 Task: Open a blank sheet, save the file as veges.doc Insert a picture of 'vegetables'with name   vegetables.png  Change shape height to 9.4 select the picture, apply border and shading with setting Box, style zigzaged line, color Black and width 2 1/4 pt
Action: Mouse moved to (17, 25)
Screenshot: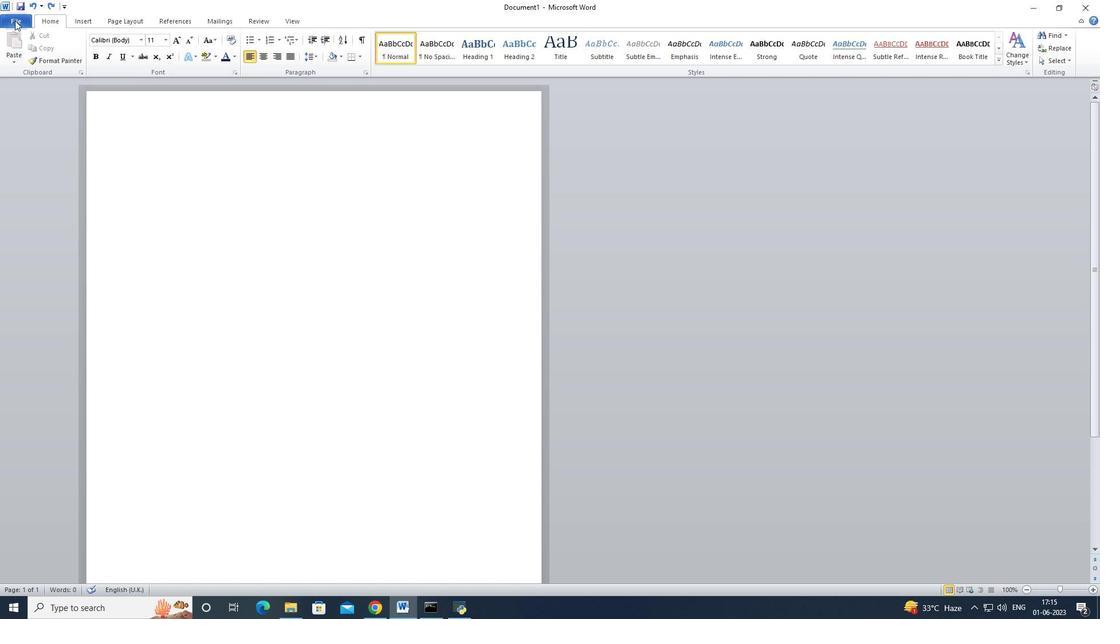 
Action: Mouse pressed left at (17, 25)
Screenshot: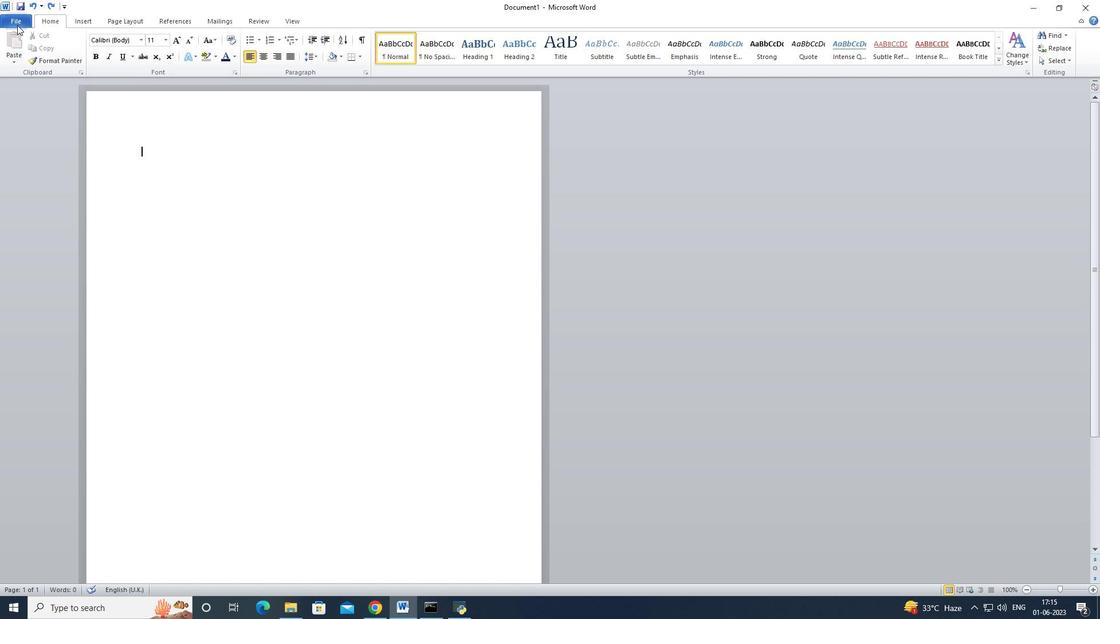 
Action: Mouse moved to (26, 146)
Screenshot: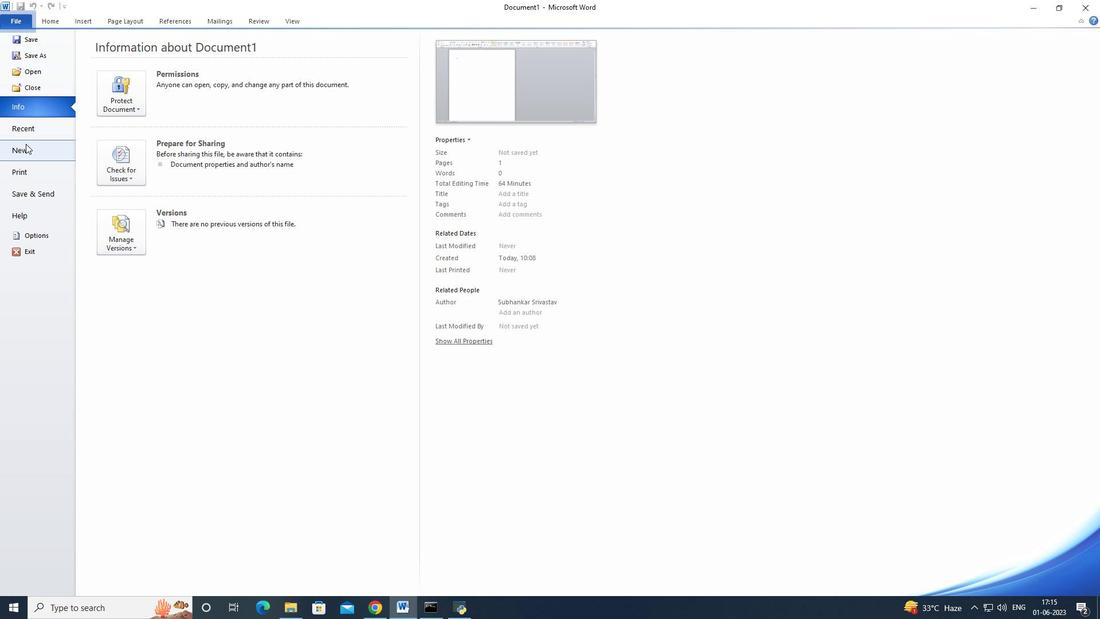 
Action: Mouse pressed left at (26, 146)
Screenshot: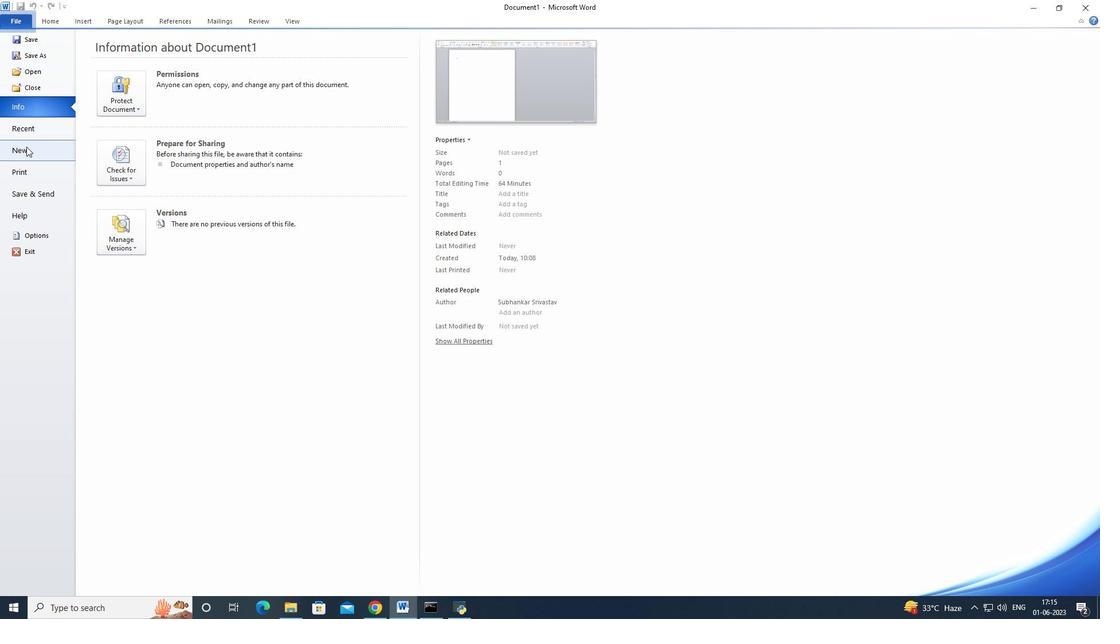 
Action: Mouse moved to (111, 103)
Screenshot: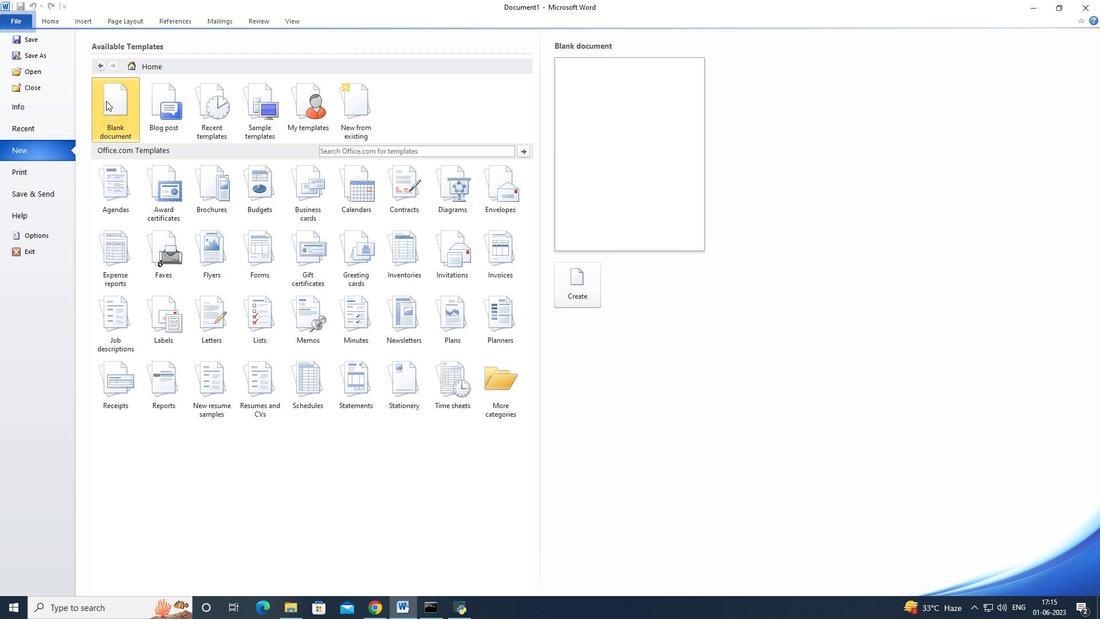 
Action: Mouse pressed left at (111, 103)
Screenshot: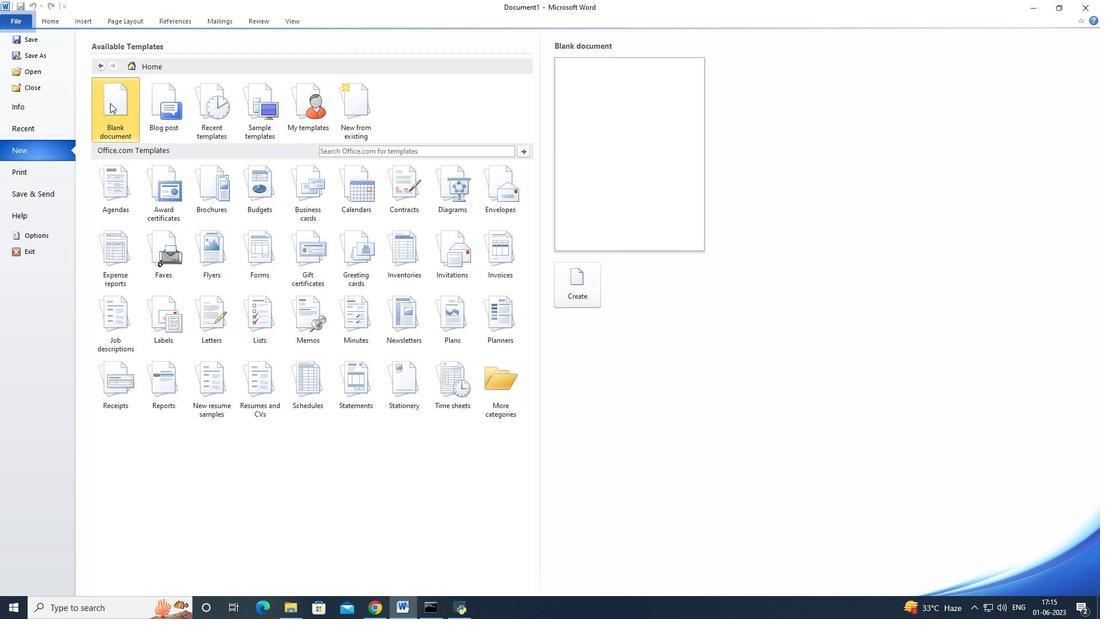 
Action: Mouse moved to (587, 276)
Screenshot: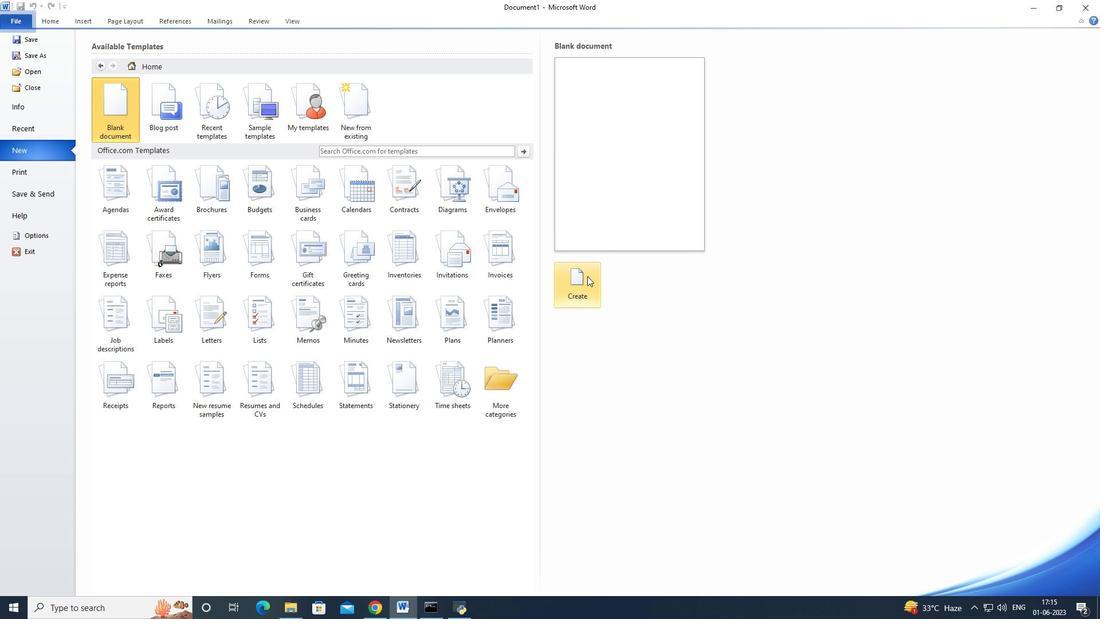 
Action: Mouse pressed left at (587, 276)
Screenshot: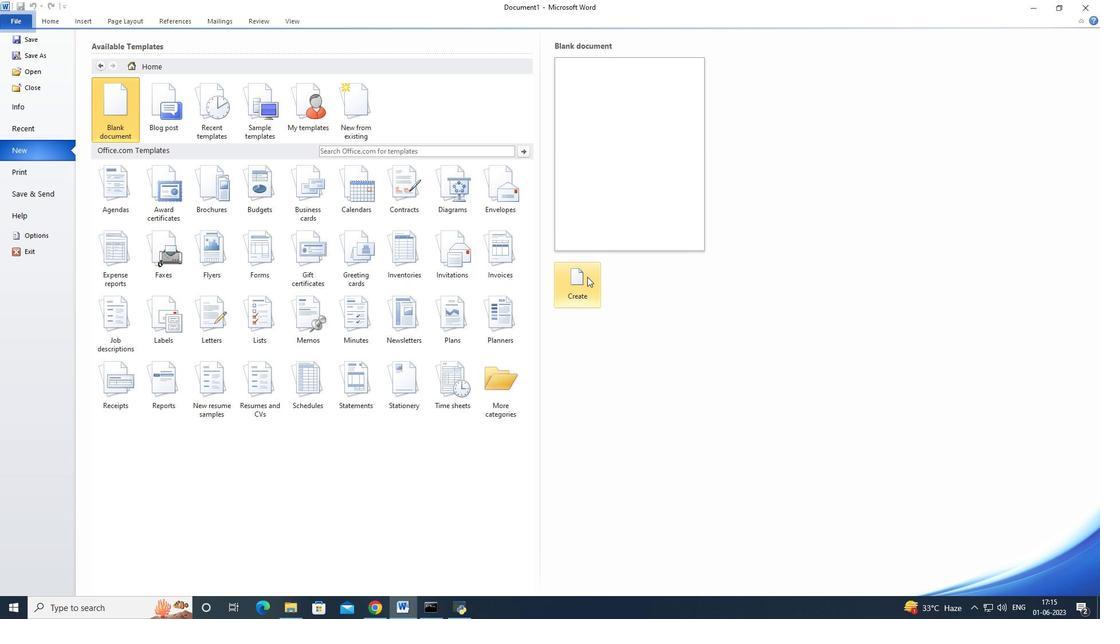 
Action: Mouse moved to (20, 16)
Screenshot: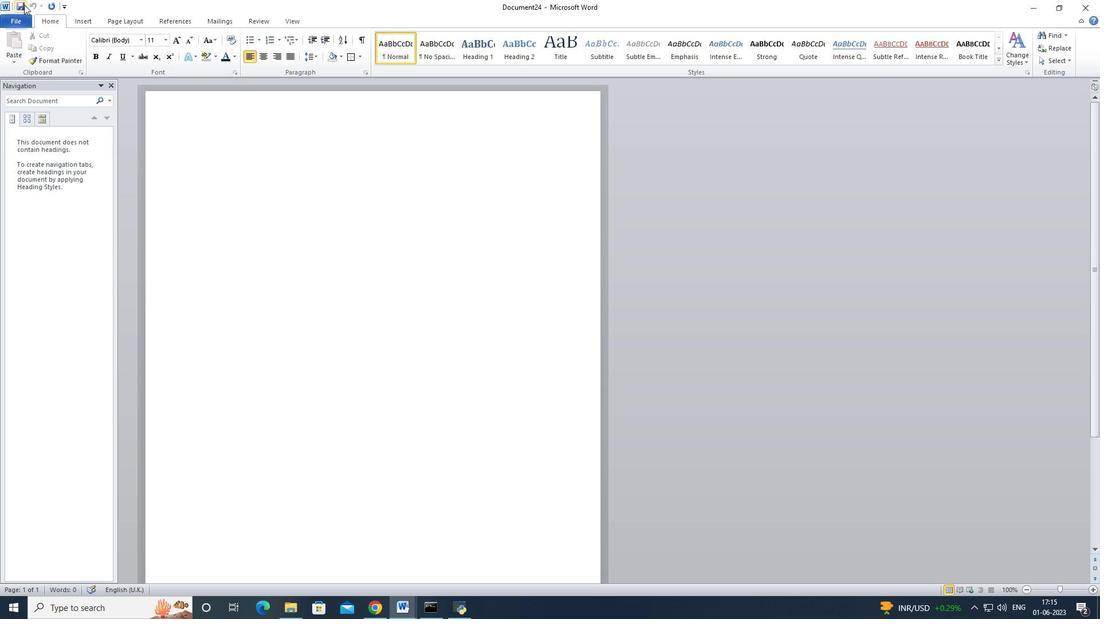 
Action: Mouse pressed left at (20, 16)
Screenshot: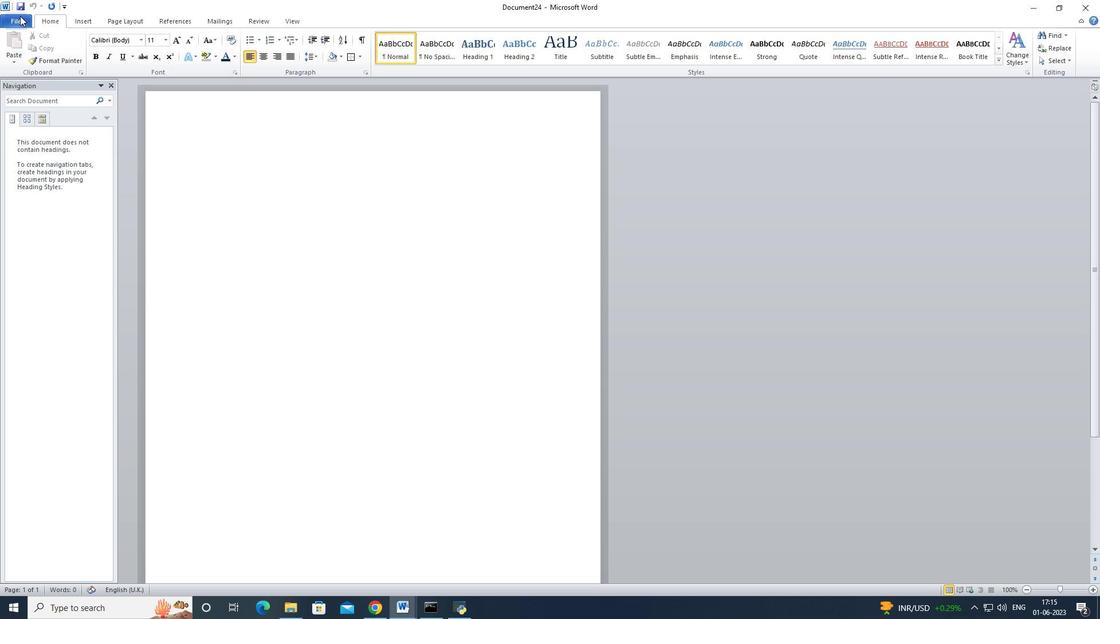 
Action: Mouse moved to (15, 46)
Screenshot: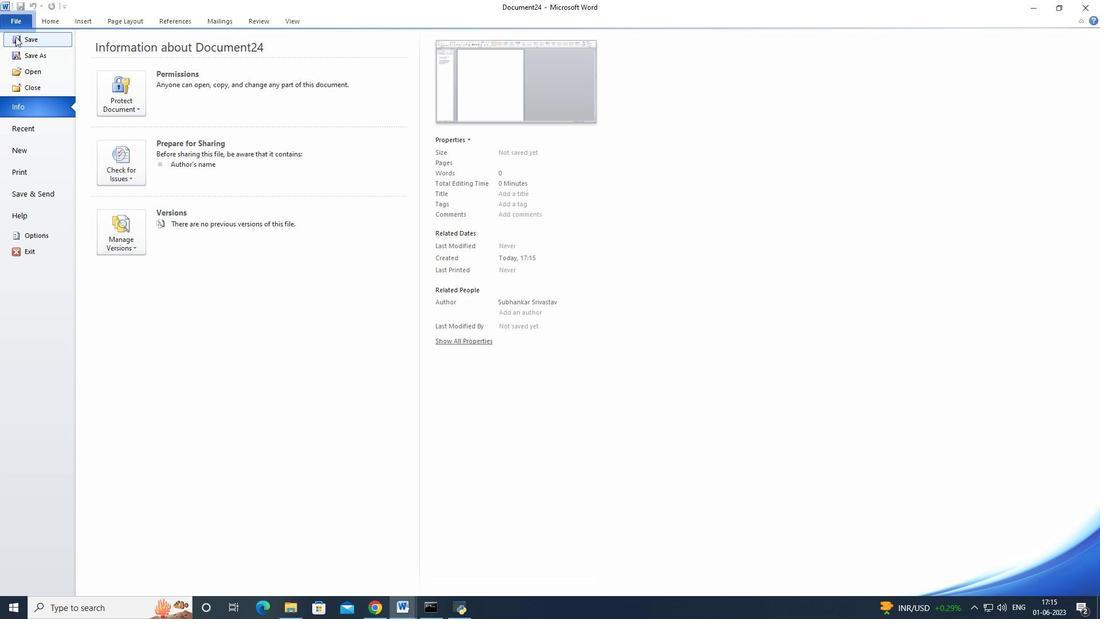 
Action: Mouse pressed left at (15, 46)
Screenshot: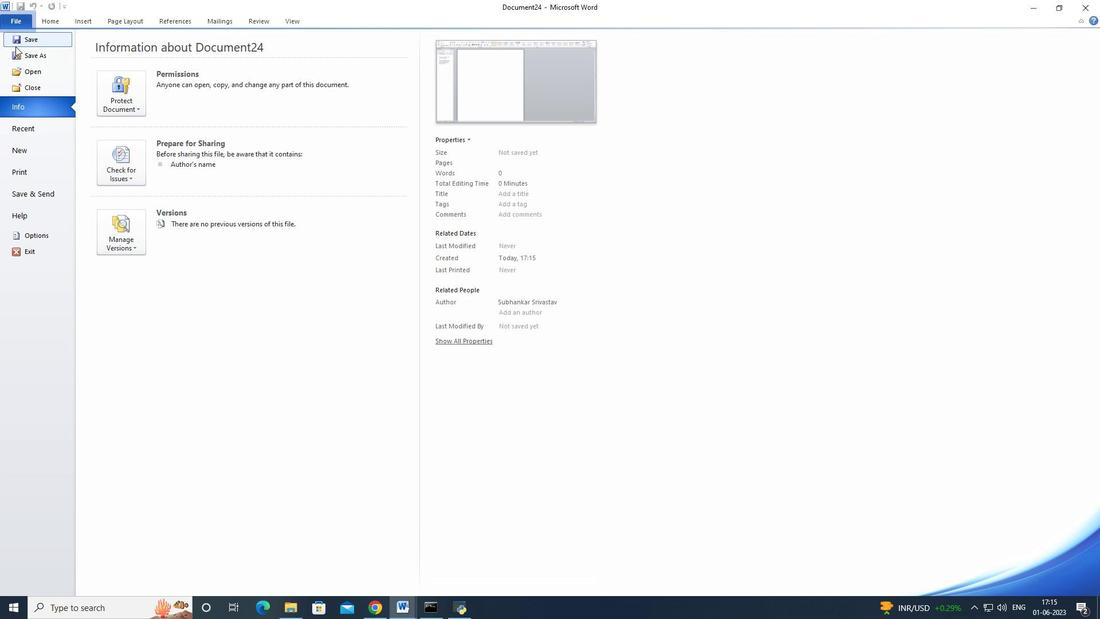 
Action: Key pressed vages
Screenshot: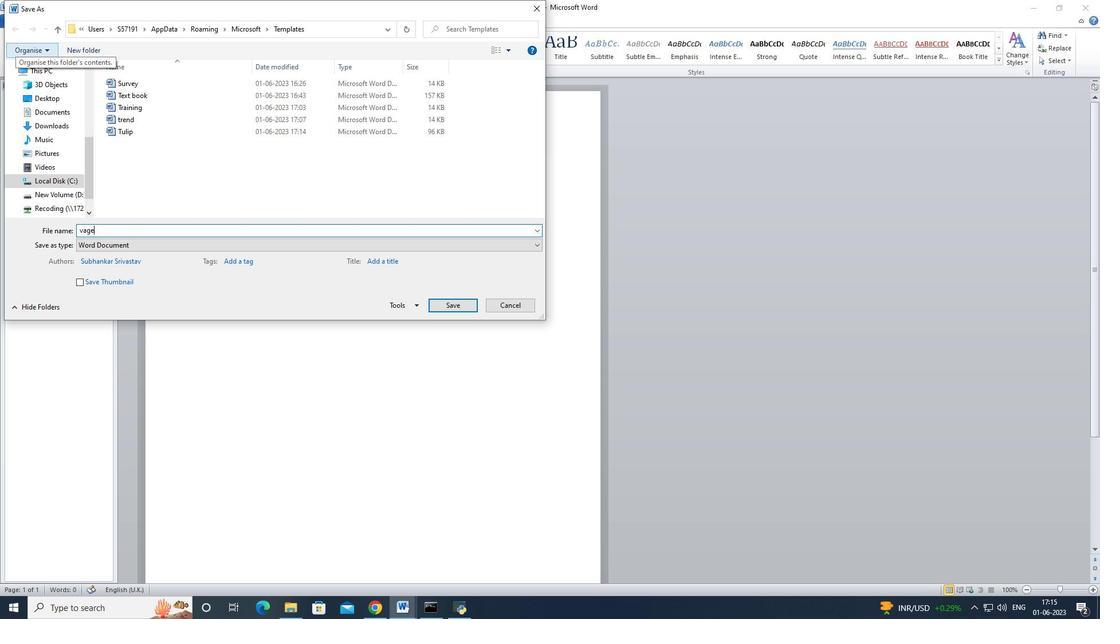 
Action: Mouse moved to (442, 306)
Screenshot: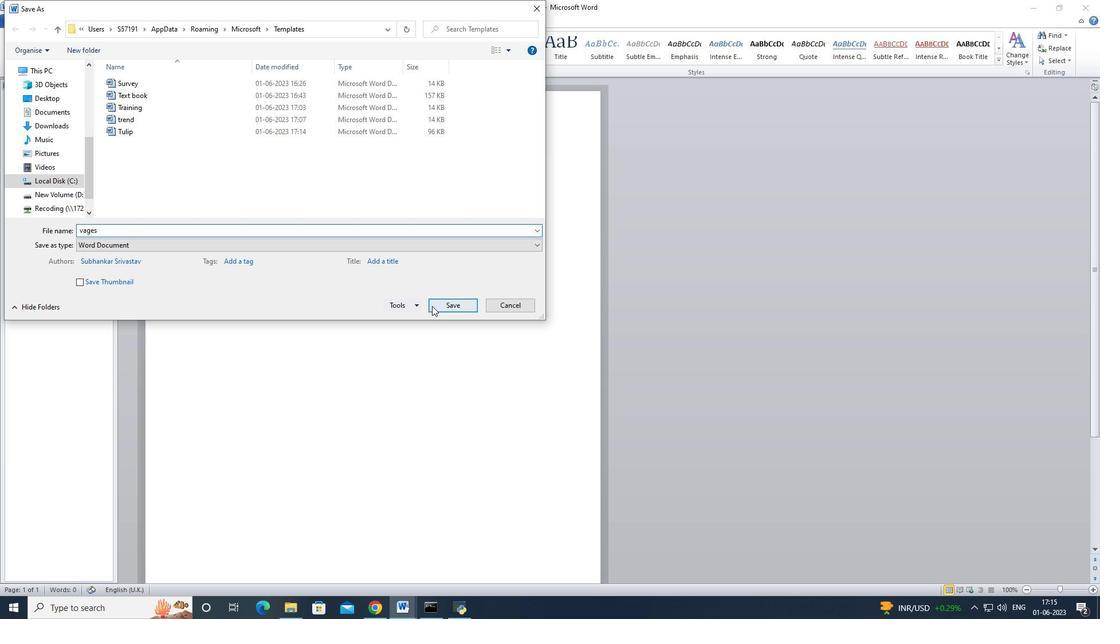 
Action: Mouse pressed left at (442, 306)
Screenshot: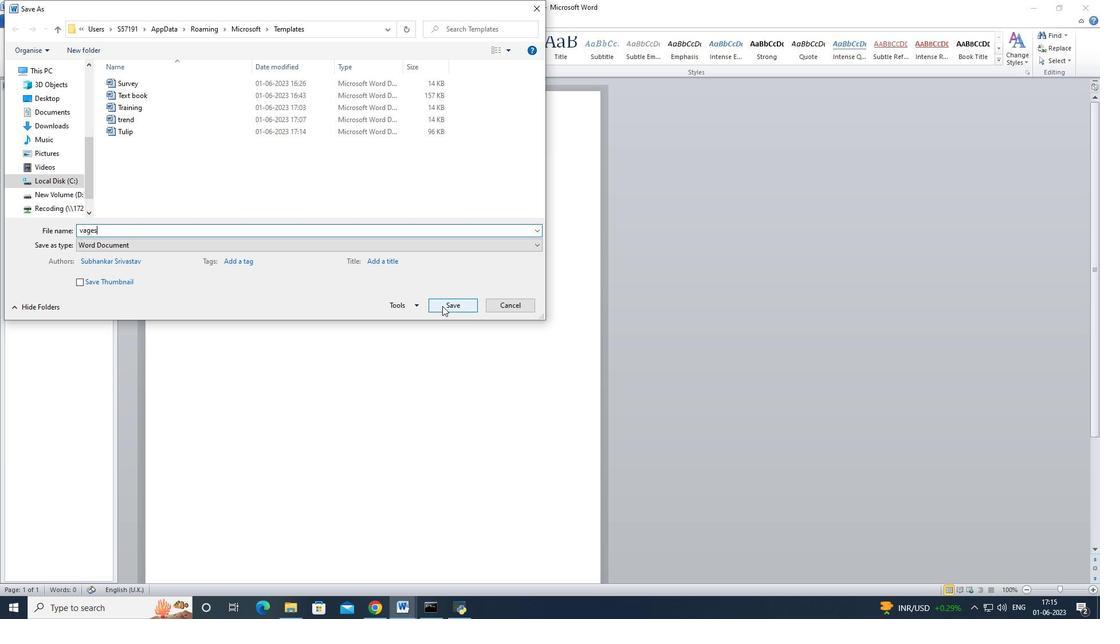 
Action: Mouse moved to (86, 18)
Screenshot: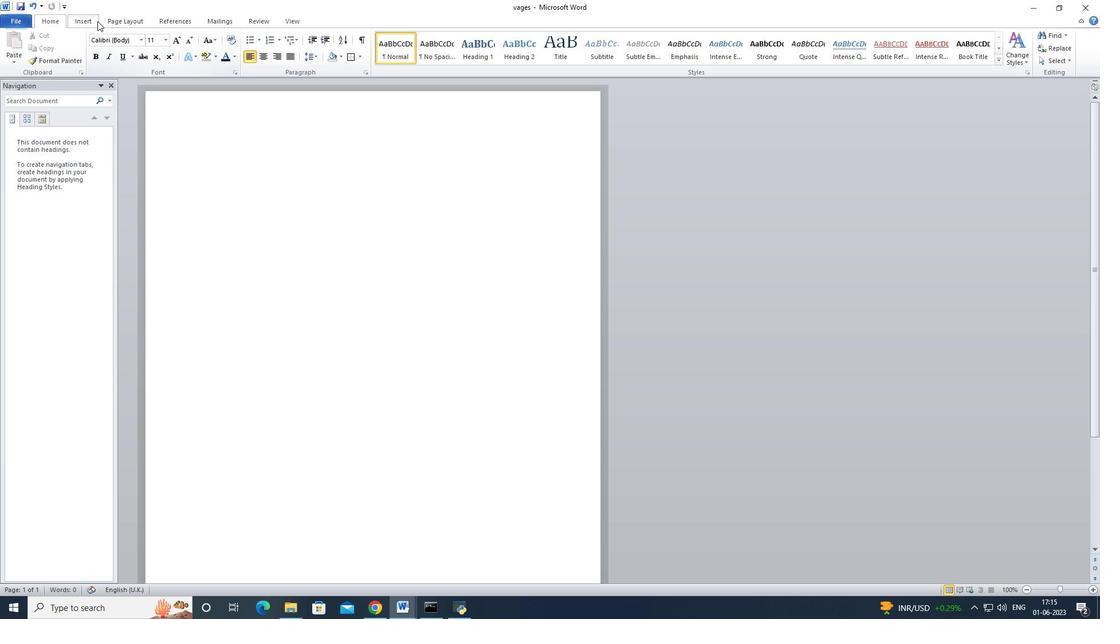 
Action: Mouse pressed left at (86, 18)
Screenshot: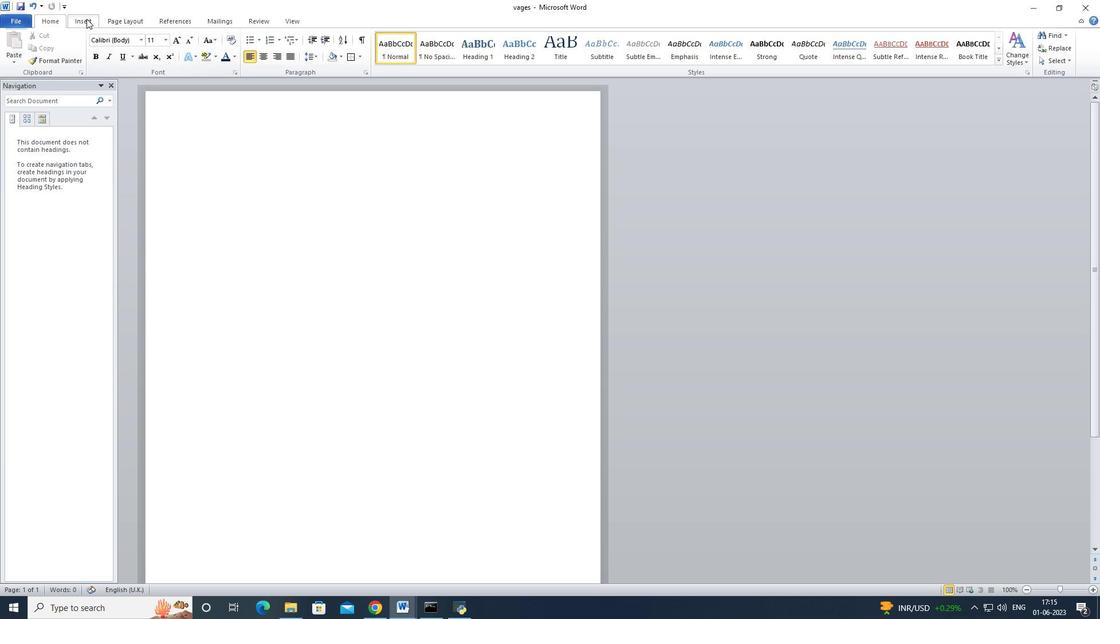 
Action: Mouse moved to (114, 45)
Screenshot: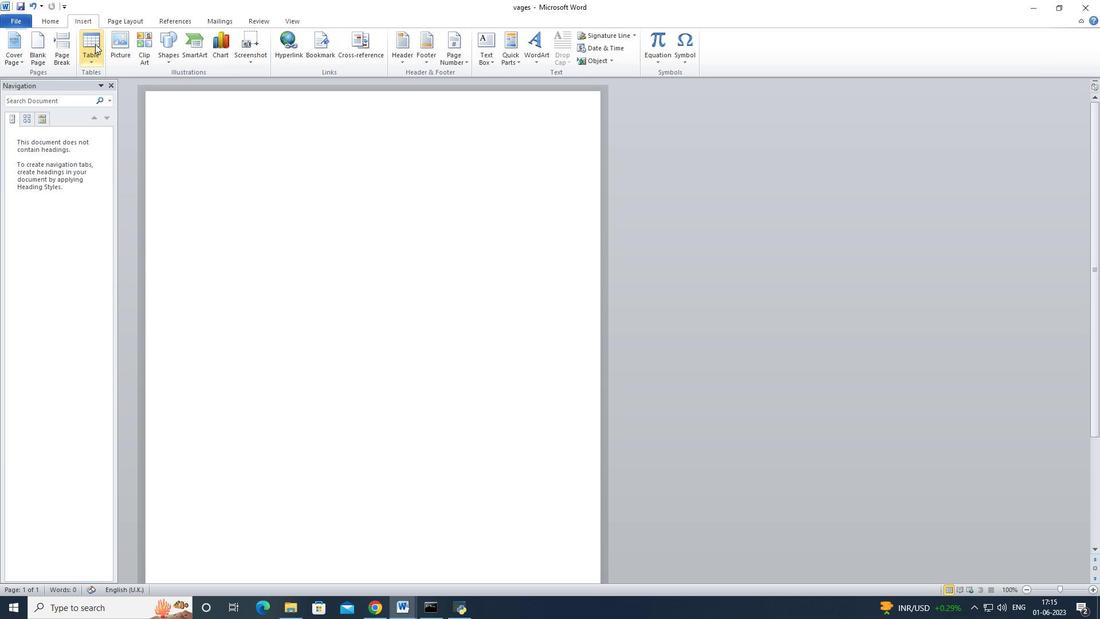 
Action: Mouse pressed left at (114, 45)
Screenshot: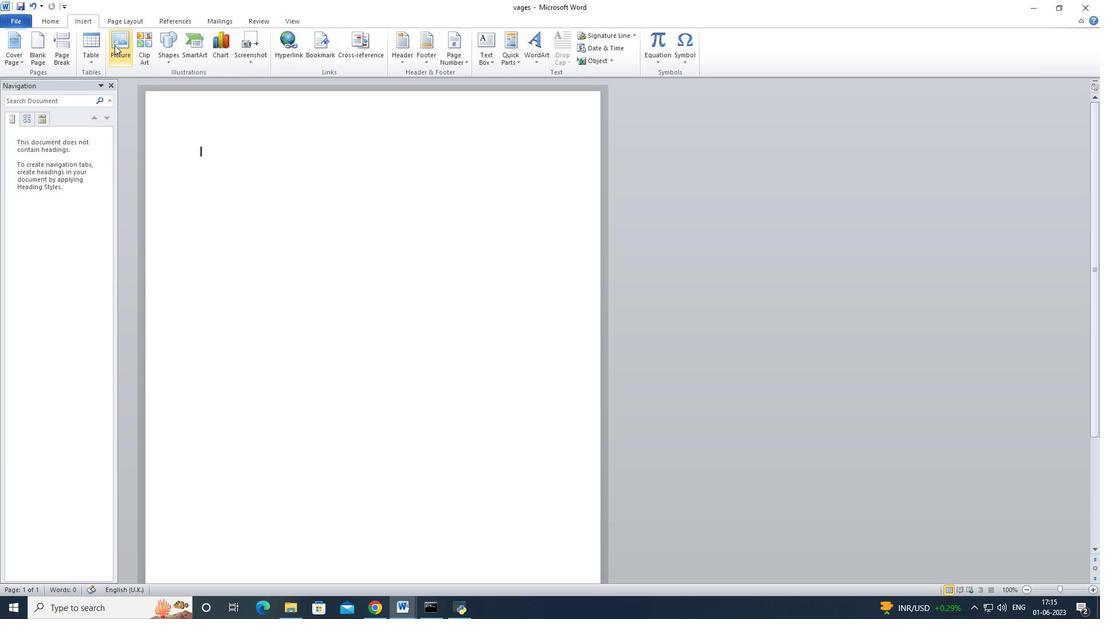 
Action: Mouse moved to (195, 164)
Screenshot: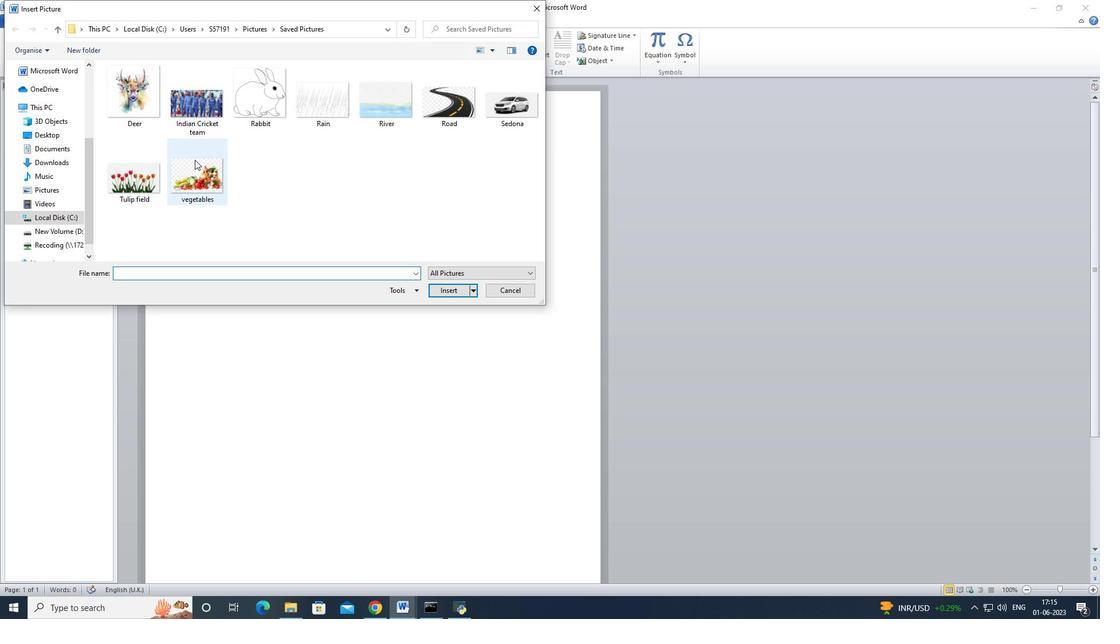 
Action: Mouse pressed left at (195, 164)
Screenshot: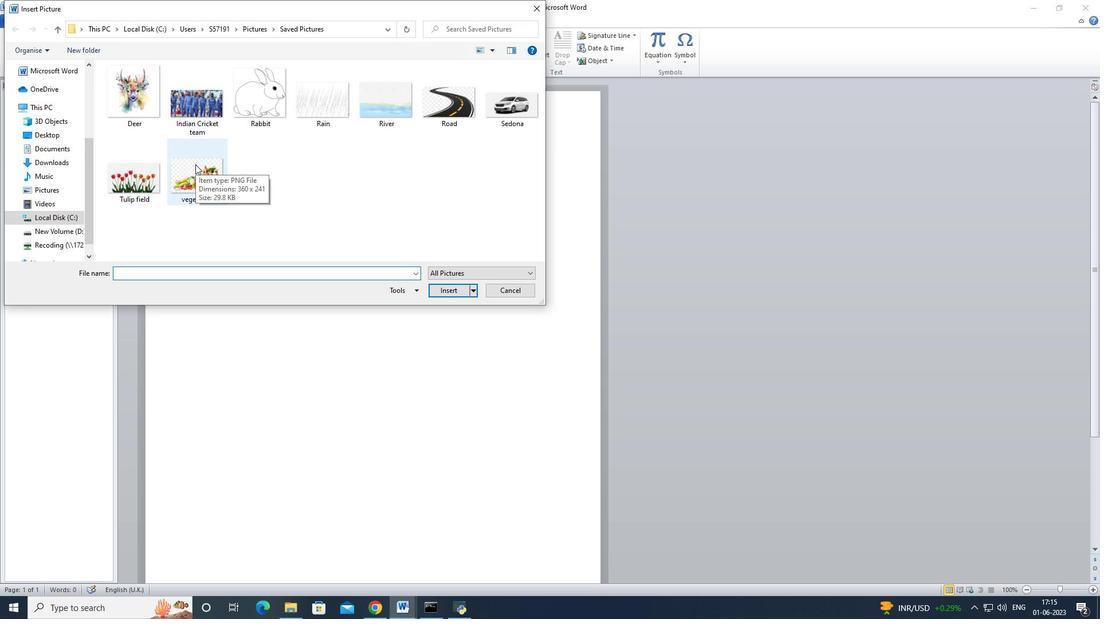 
Action: Mouse moved to (452, 290)
Screenshot: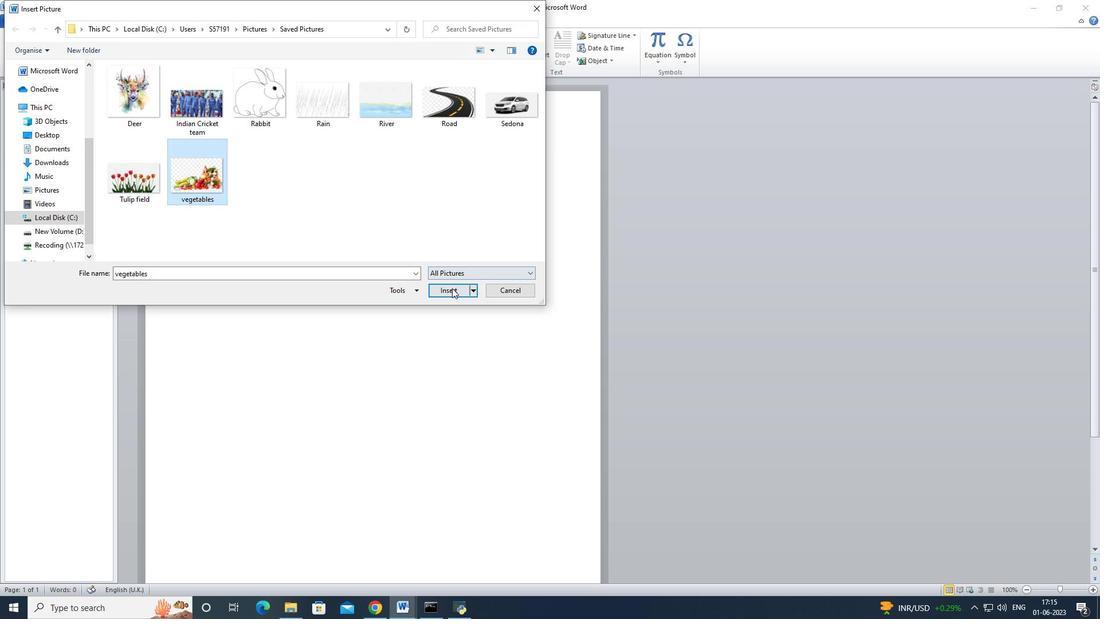 
Action: Mouse pressed left at (452, 290)
Screenshot: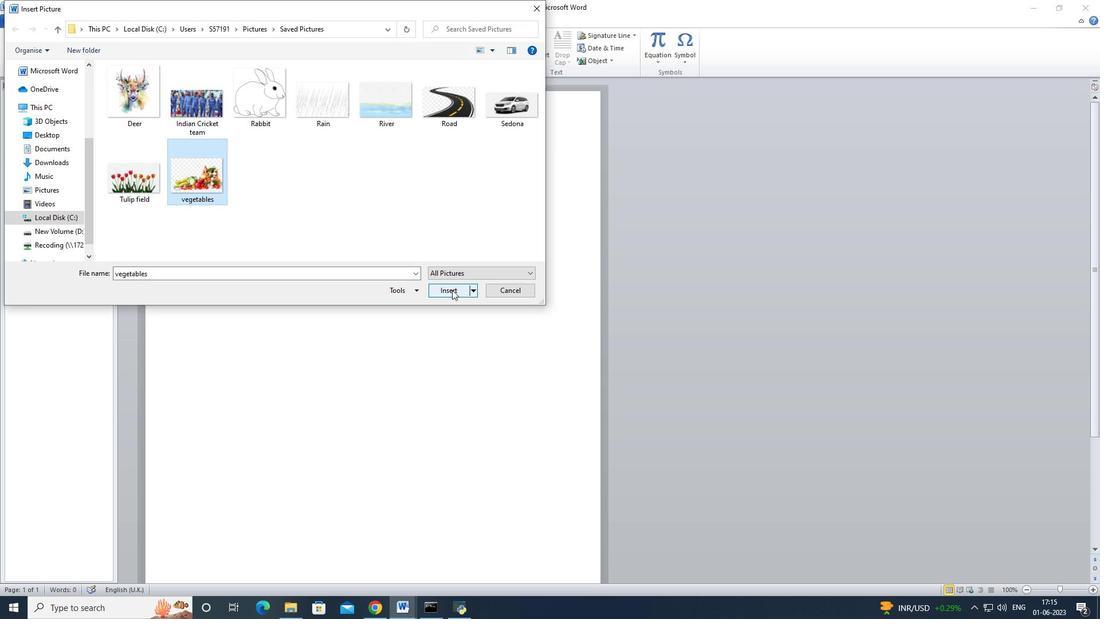 
Action: Mouse moved to (1072, 42)
Screenshot: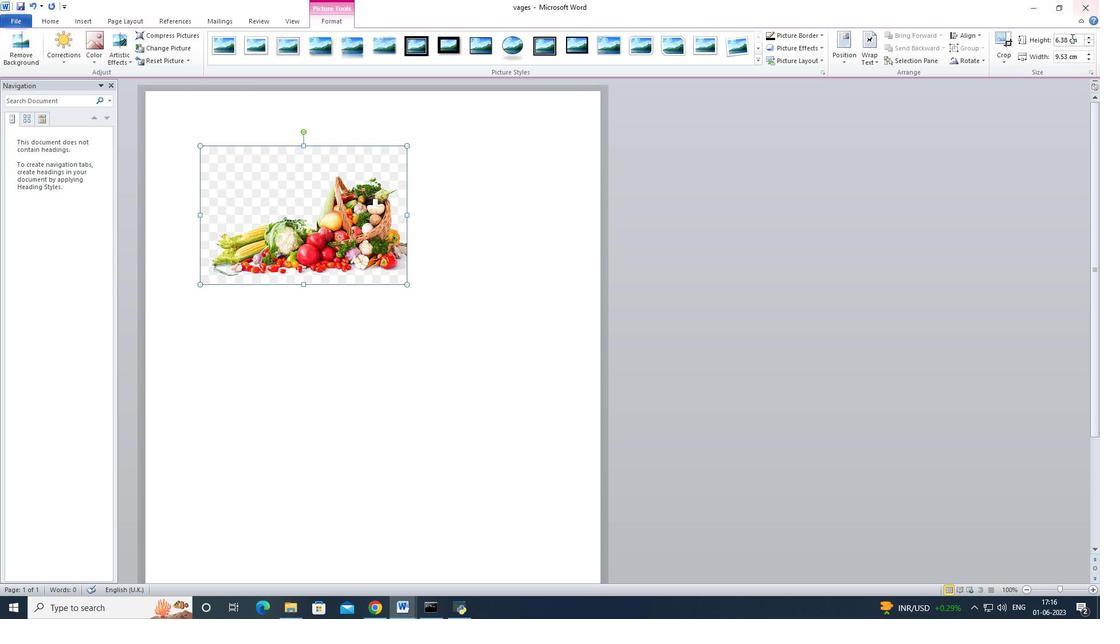 
Action: Mouse pressed left at (1072, 42)
Screenshot: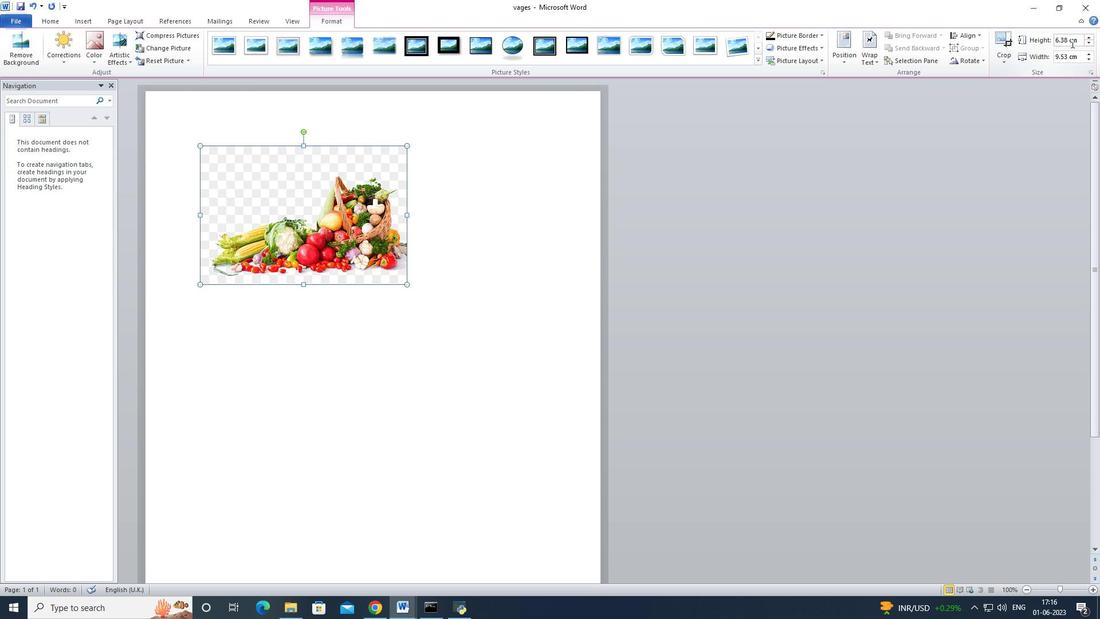 
Action: Key pressed 9.4<Key.enter>
Screenshot: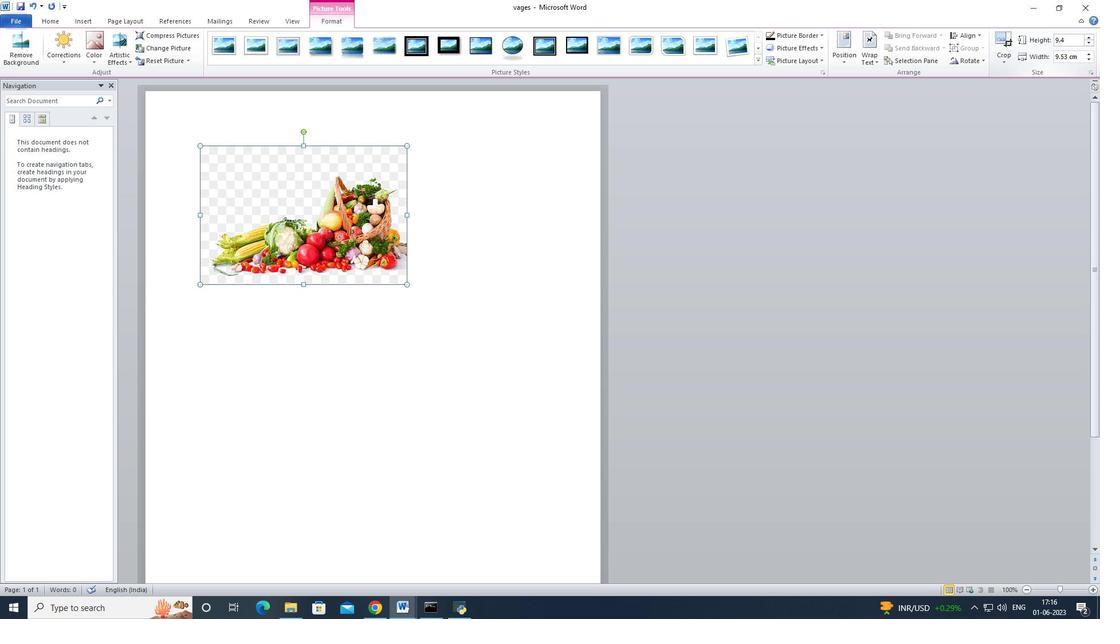 
Action: Mouse moved to (804, 40)
Screenshot: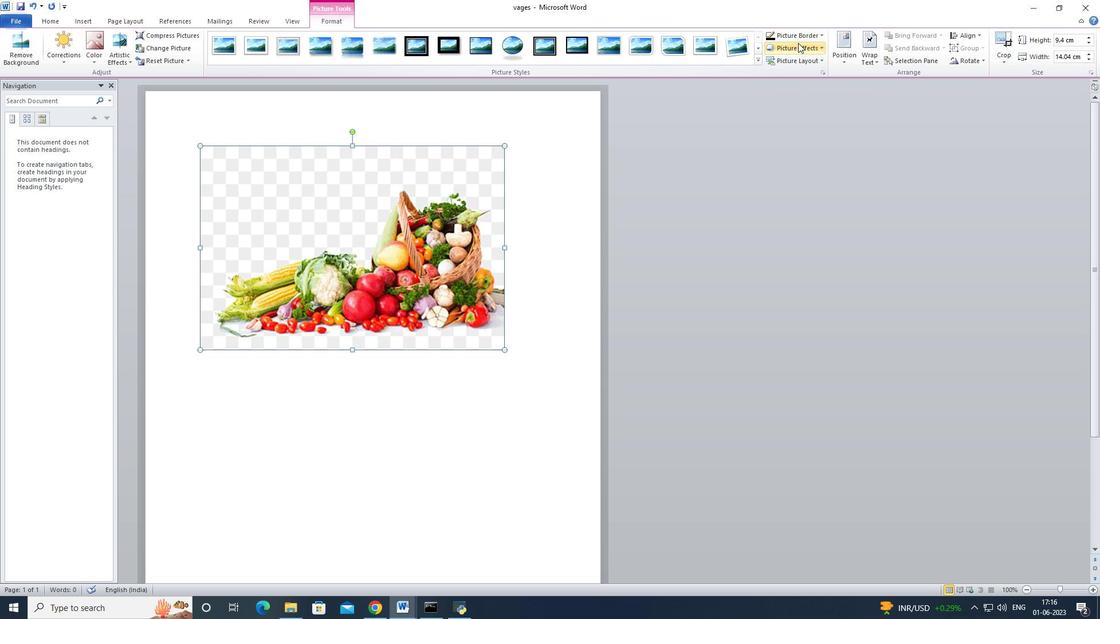 
Action: Mouse pressed left at (804, 40)
Screenshot: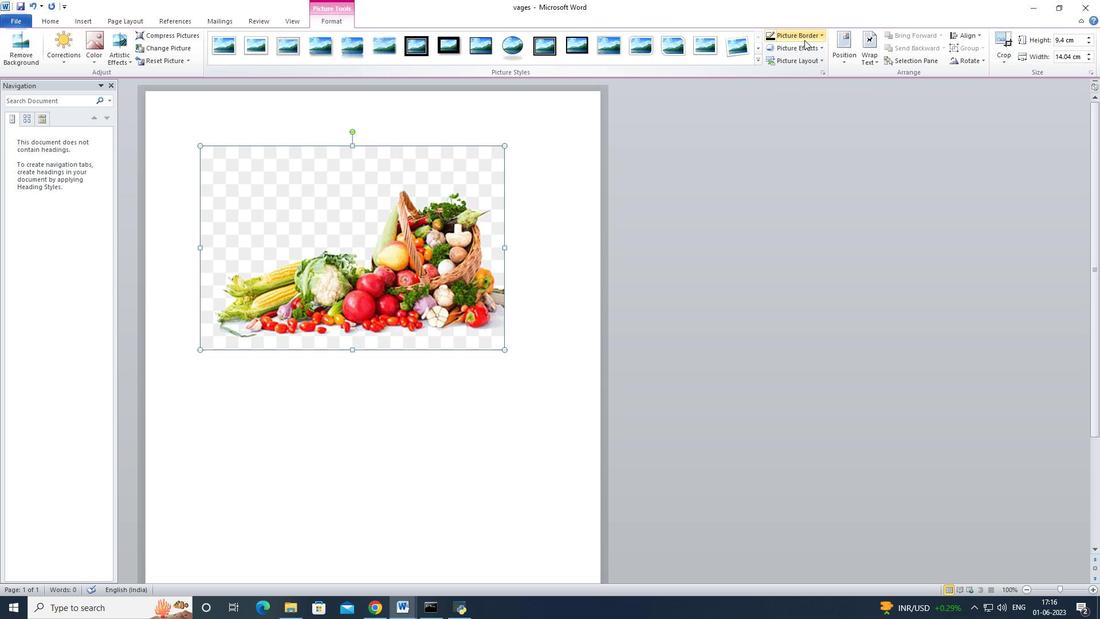 
Action: Mouse moved to (781, 54)
Screenshot: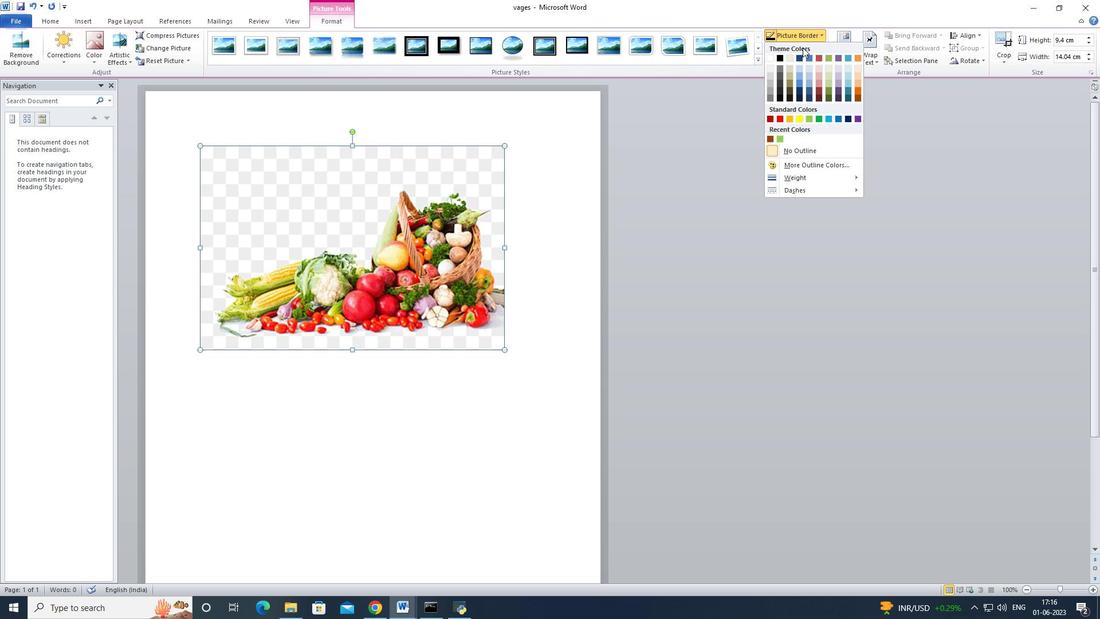 
Action: Mouse pressed left at (781, 54)
Screenshot: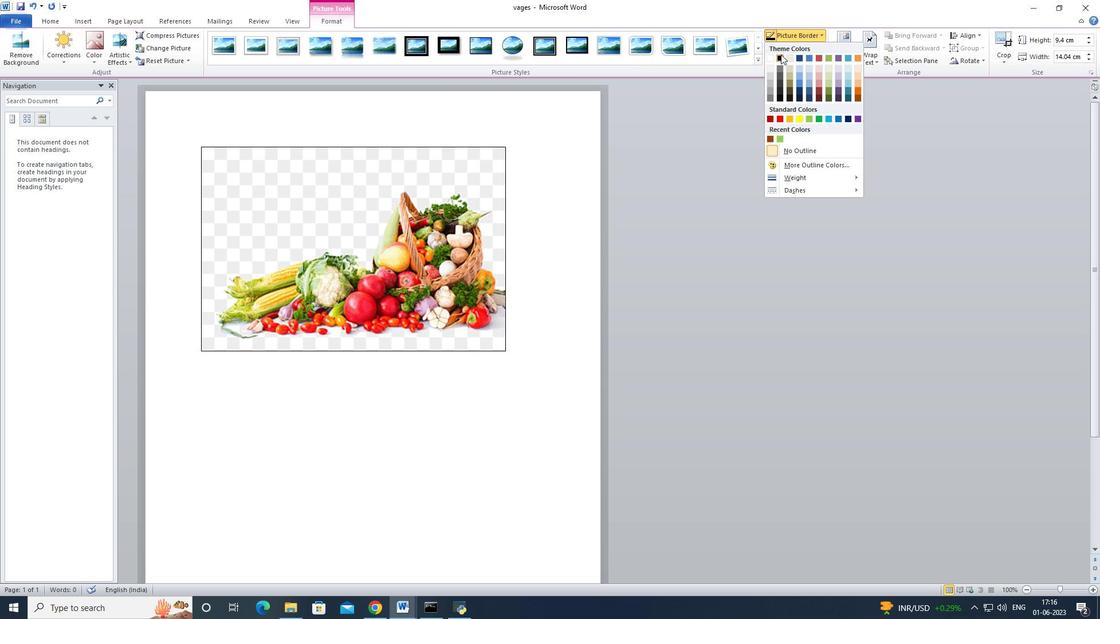
Action: Mouse moved to (819, 34)
Screenshot: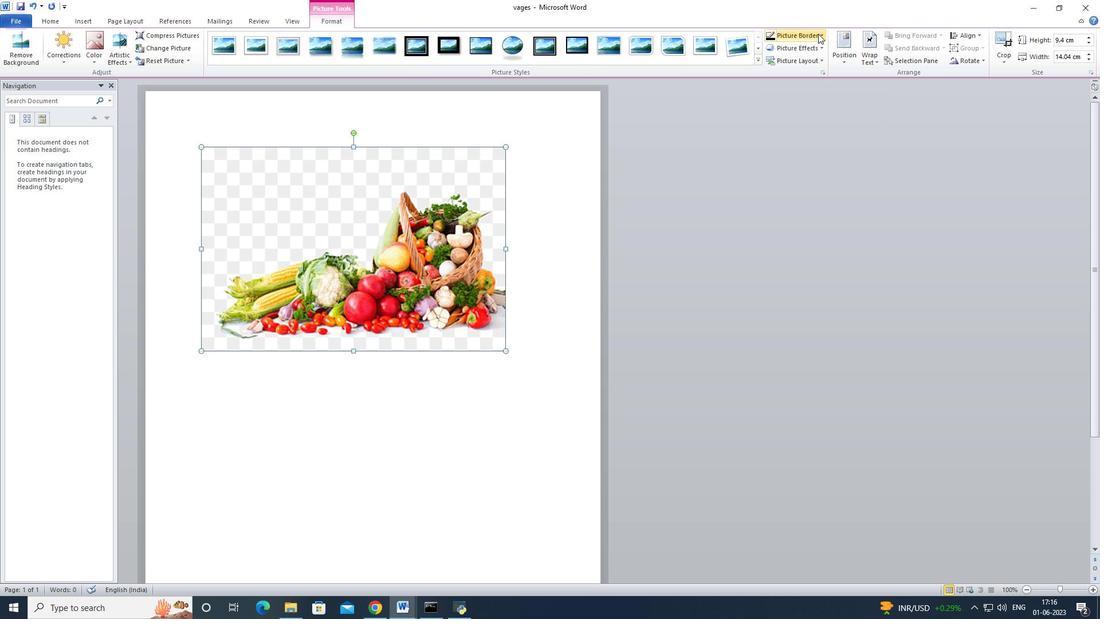 
Action: Mouse pressed left at (819, 34)
Screenshot: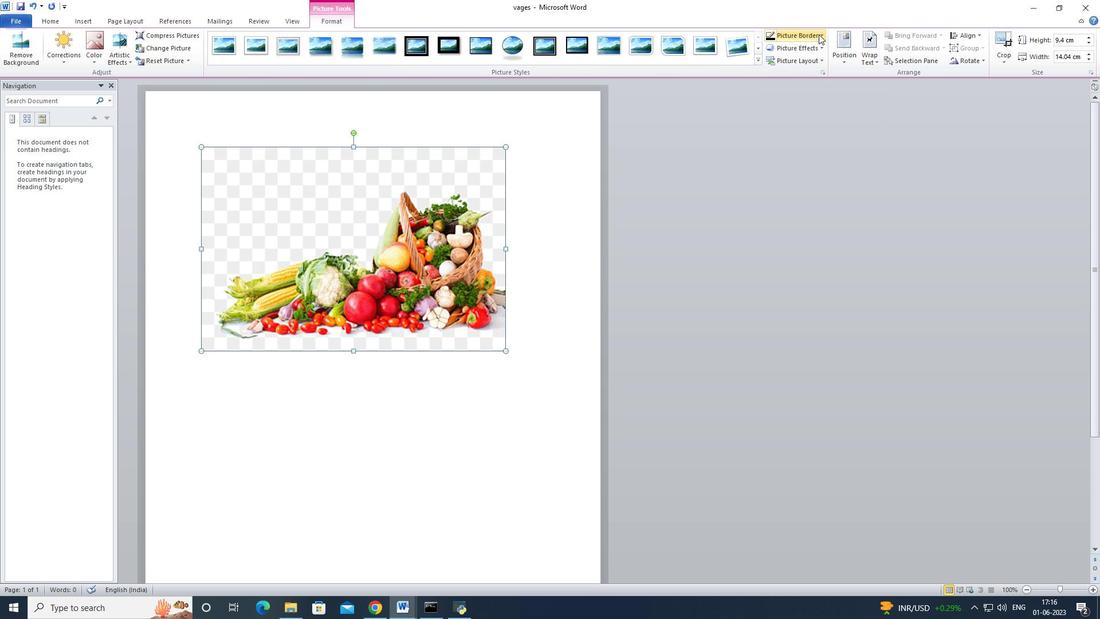
Action: Mouse moved to (783, 55)
Screenshot: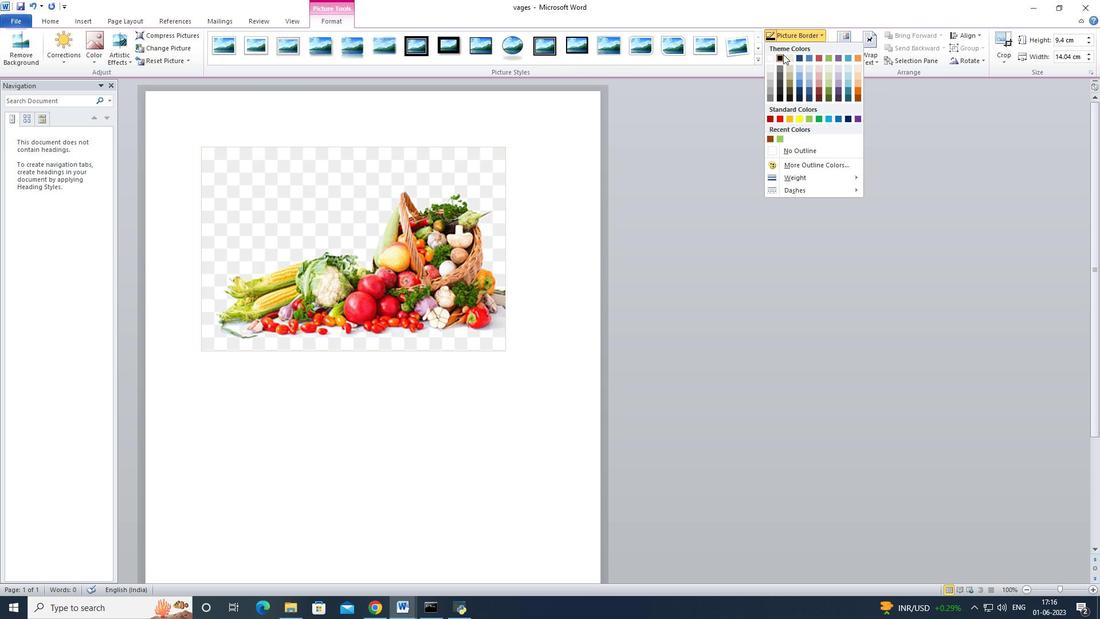 
Action: Mouse pressed left at (783, 55)
Screenshot: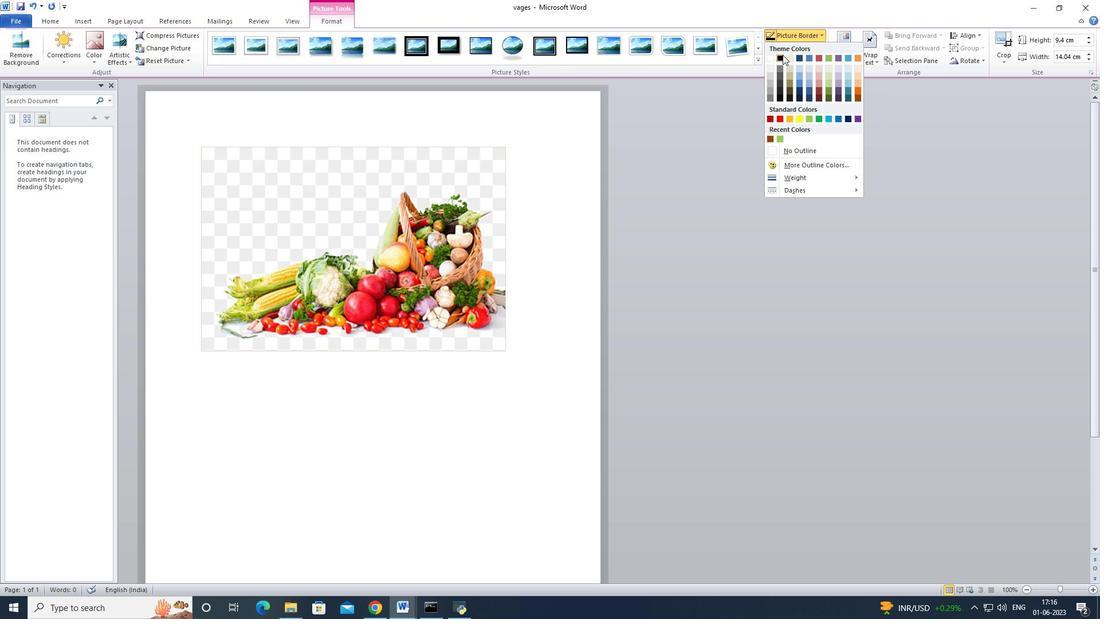 
Action: Mouse moved to (821, 34)
Screenshot: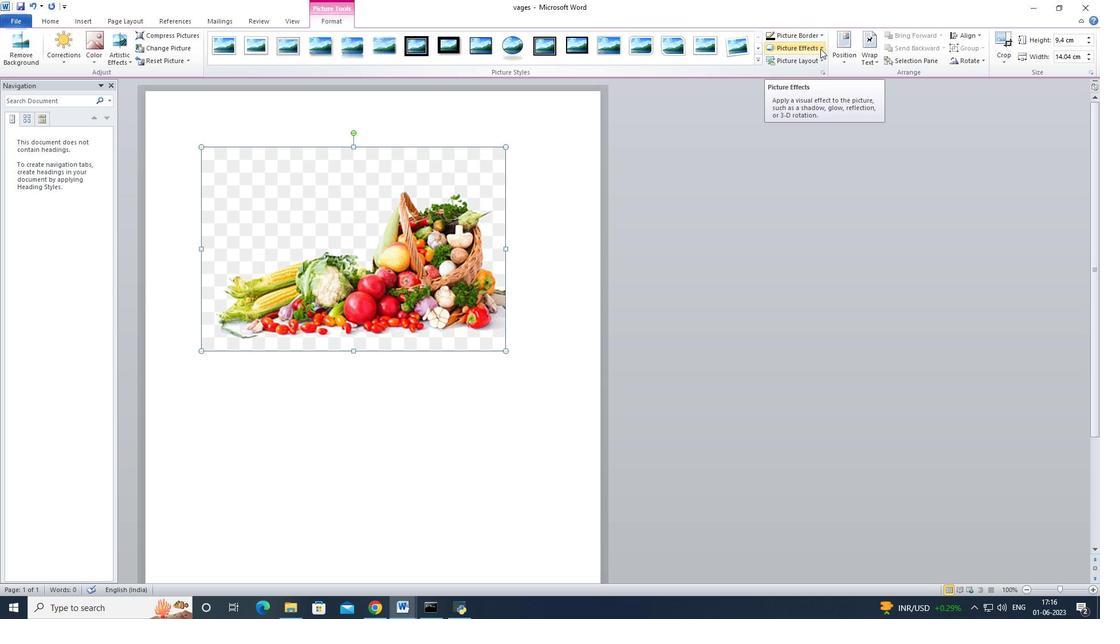 
Action: Mouse pressed left at (821, 34)
Screenshot: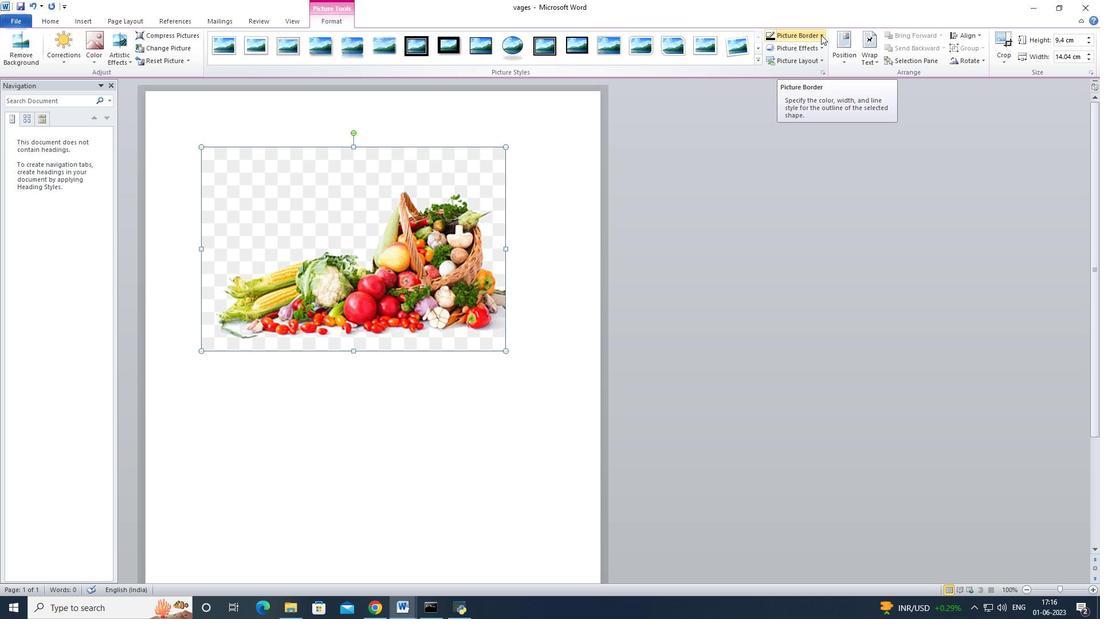 
Action: Mouse moved to (725, 87)
Screenshot: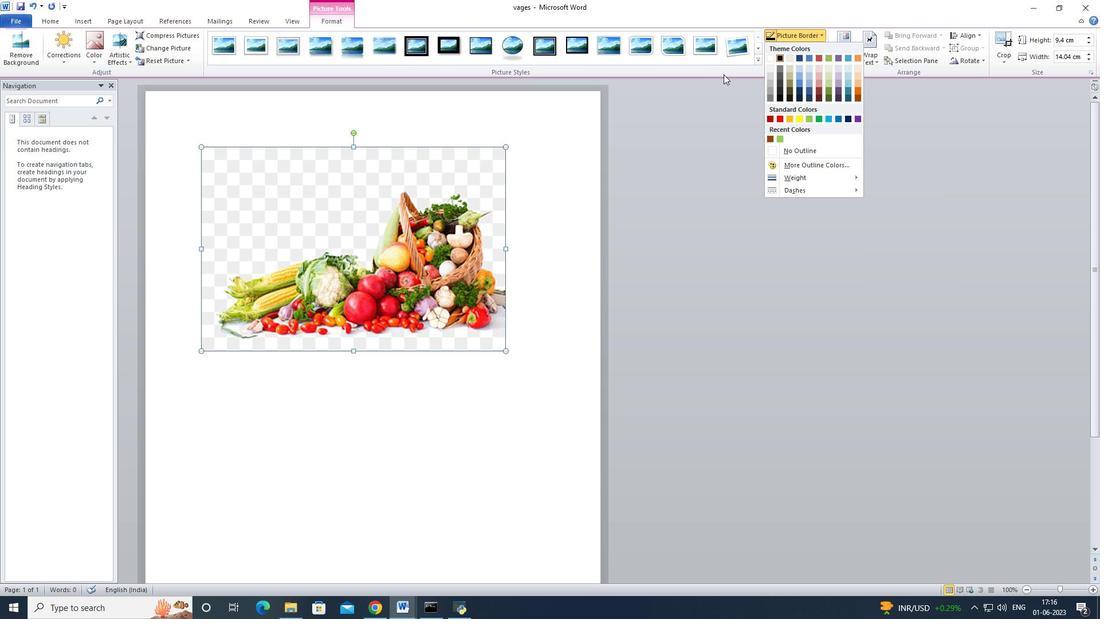 
Action: Mouse pressed left at (725, 87)
Screenshot: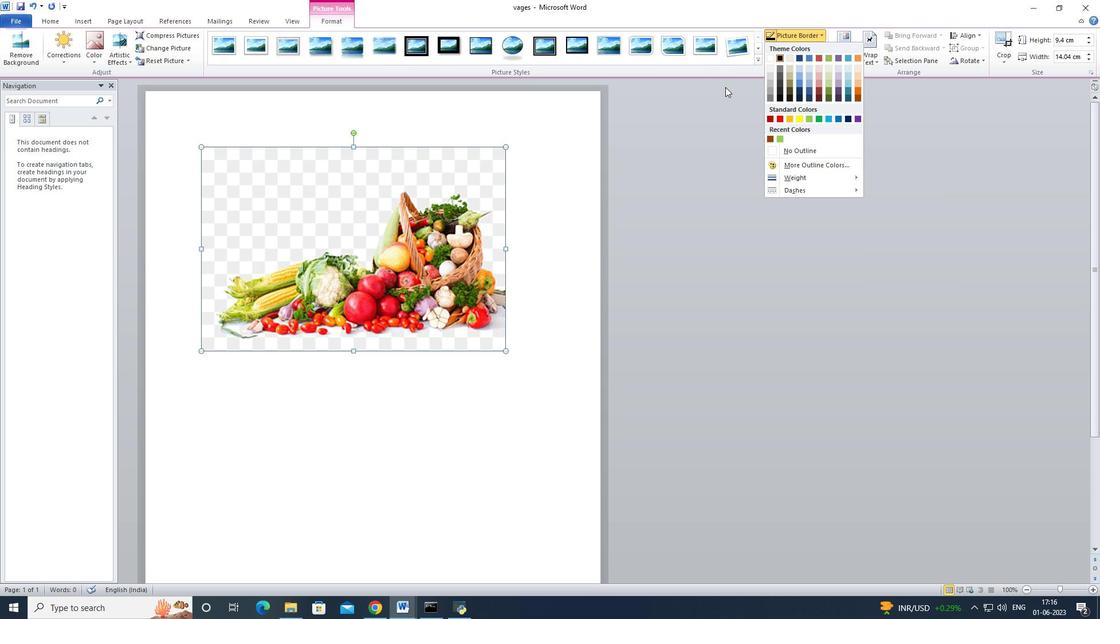 
Action: Mouse moved to (823, 43)
Screenshot: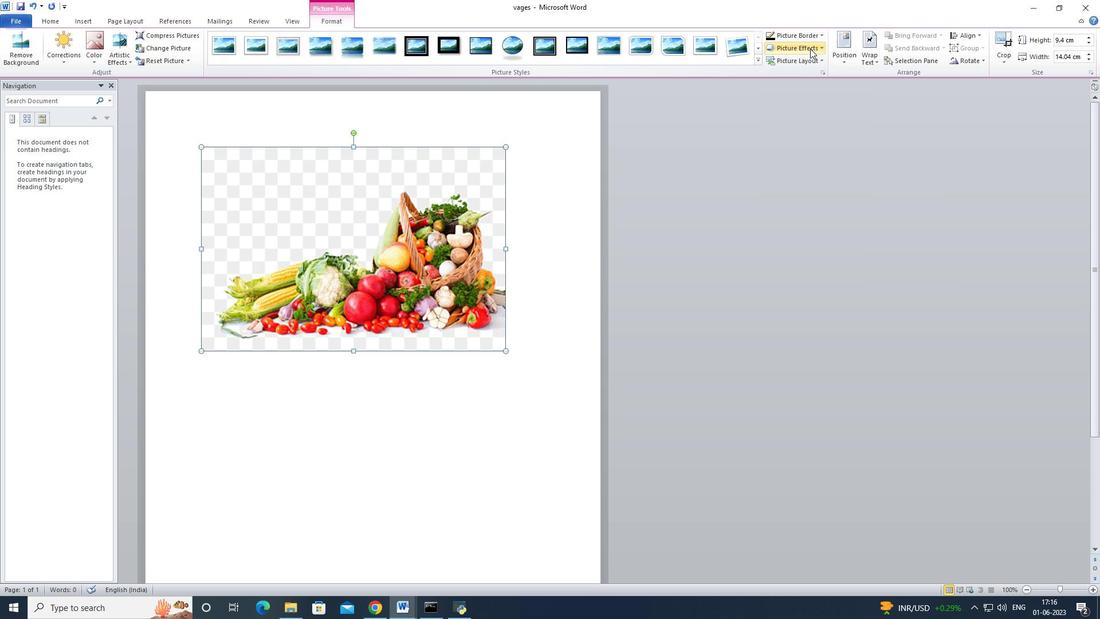 
Action: Mouse pressed left at (823, 43)
Screenshot: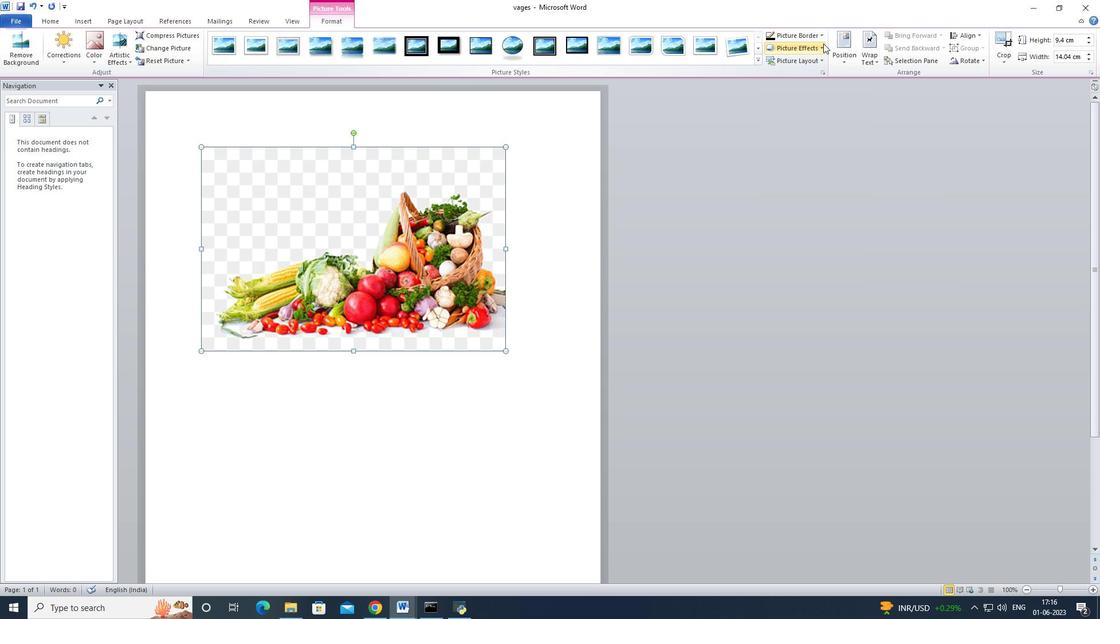 
Action: Mouse moved to (704, 124)
Screenshot: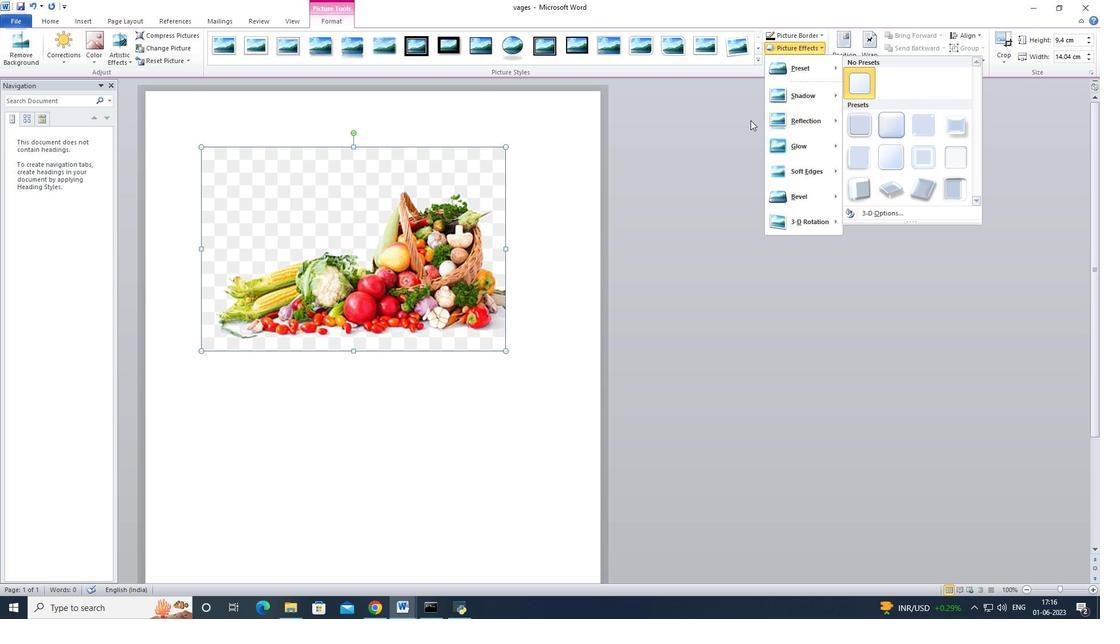 
Action: Mouse pressed left at (704, 124)
Screenshot: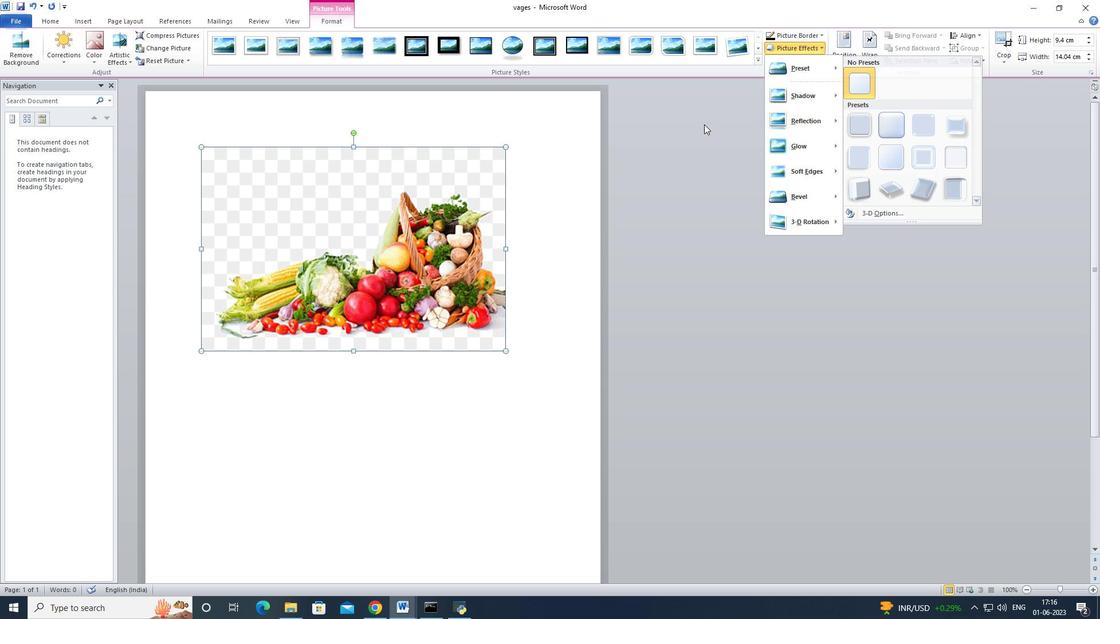 
Action: Mouse moved to (824, 60)
Screenshot: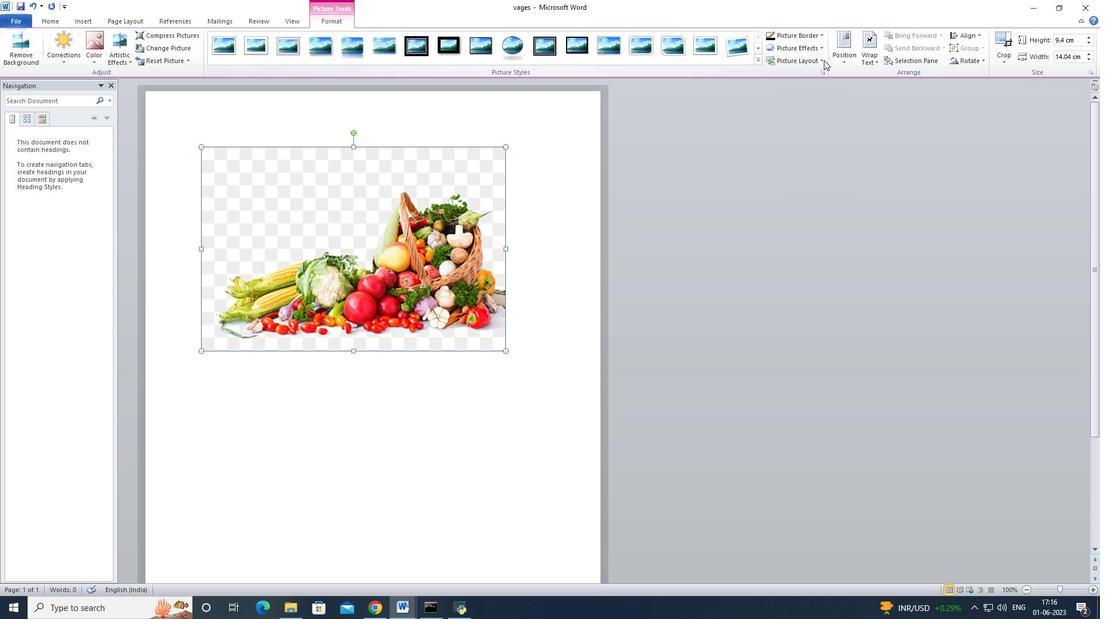
Action: Mouse pressed left at (824, 60)
Screenshot: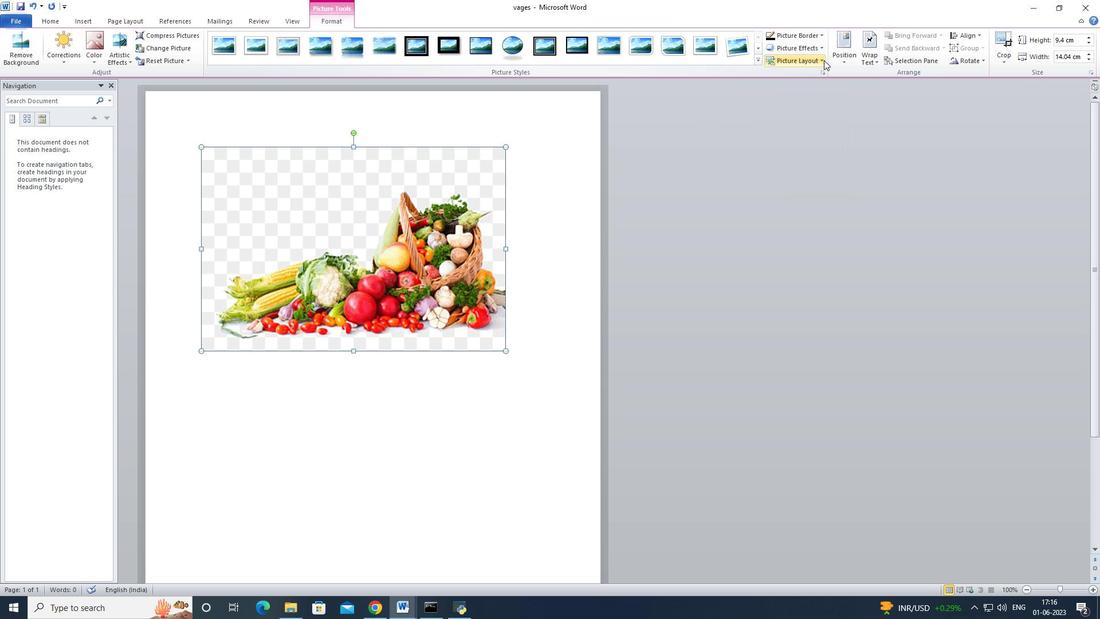 
Action: Mouse moved to (819, 45)
Screenshot: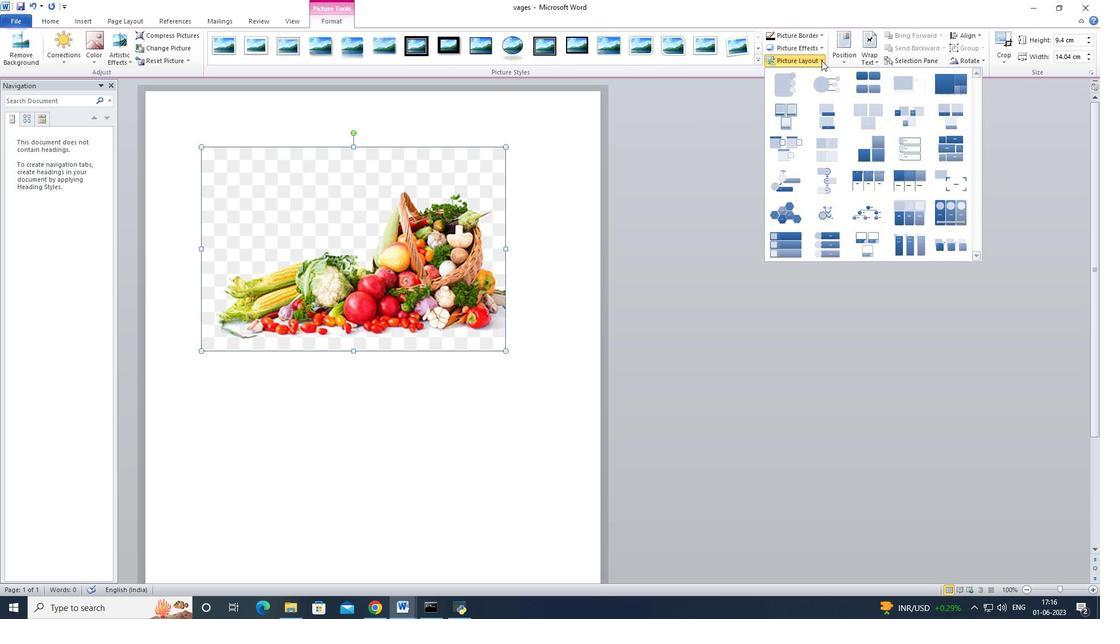 
Action: Mouse pressed left at (819, 45)
Screenshot: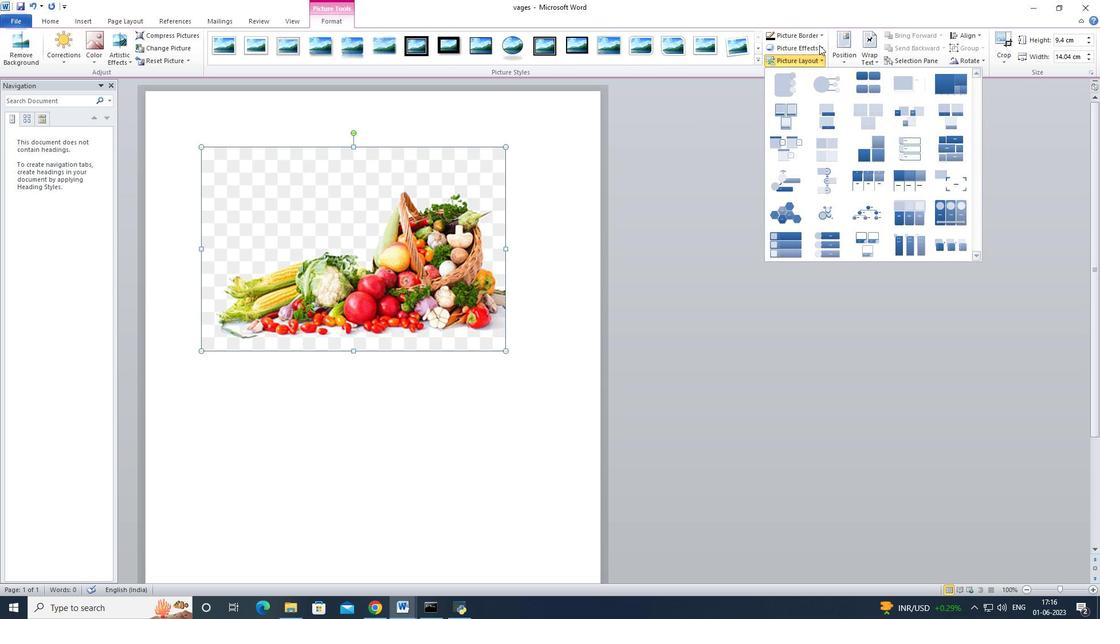 
Action: Mouse moved to (818, 34)
Screenshot: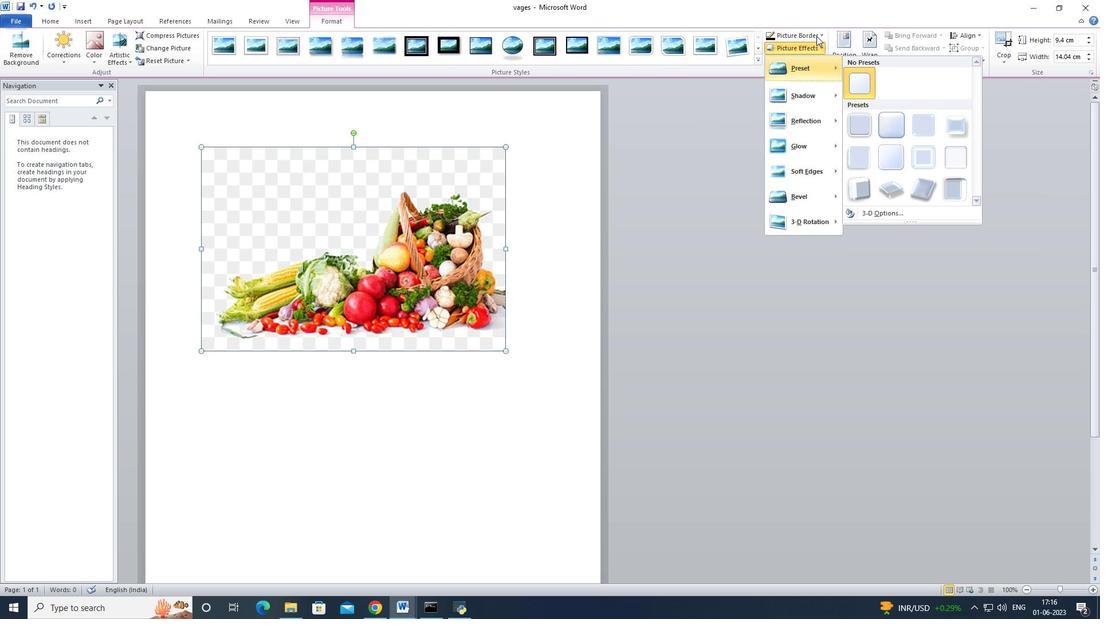 
Action: Mouse pressed left at (818, 34)
Screenshot: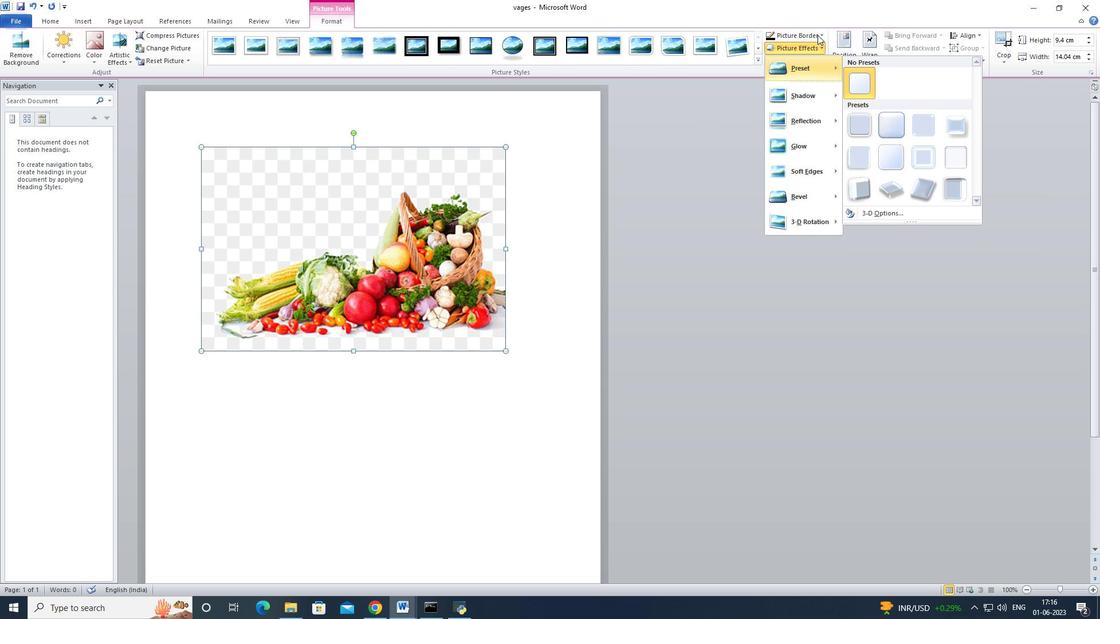 
Action: Mouse moved to (887, 270)
Screenshot: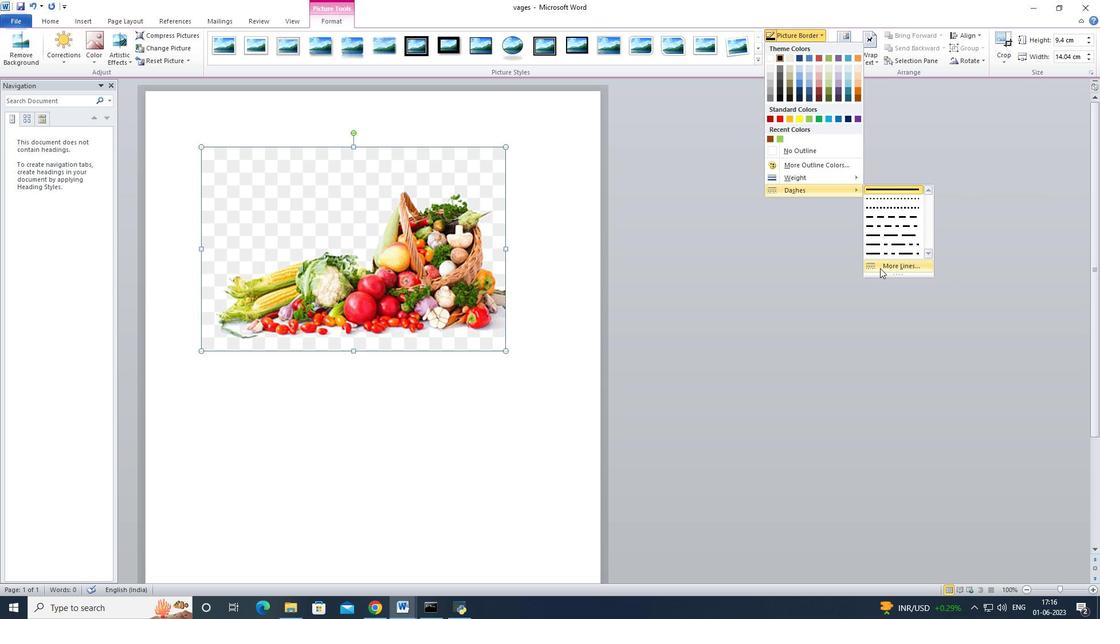 
Action: Mouse pressed left at (887, 270)
Screenshot: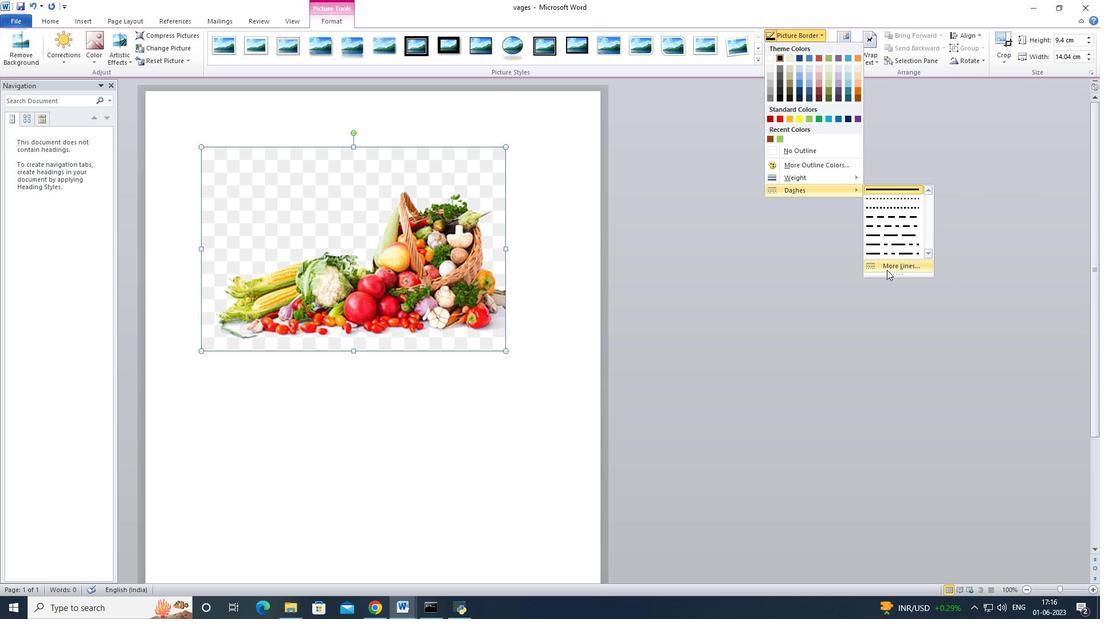 
Action: Mouse moved to (436, 280)
Screenshot: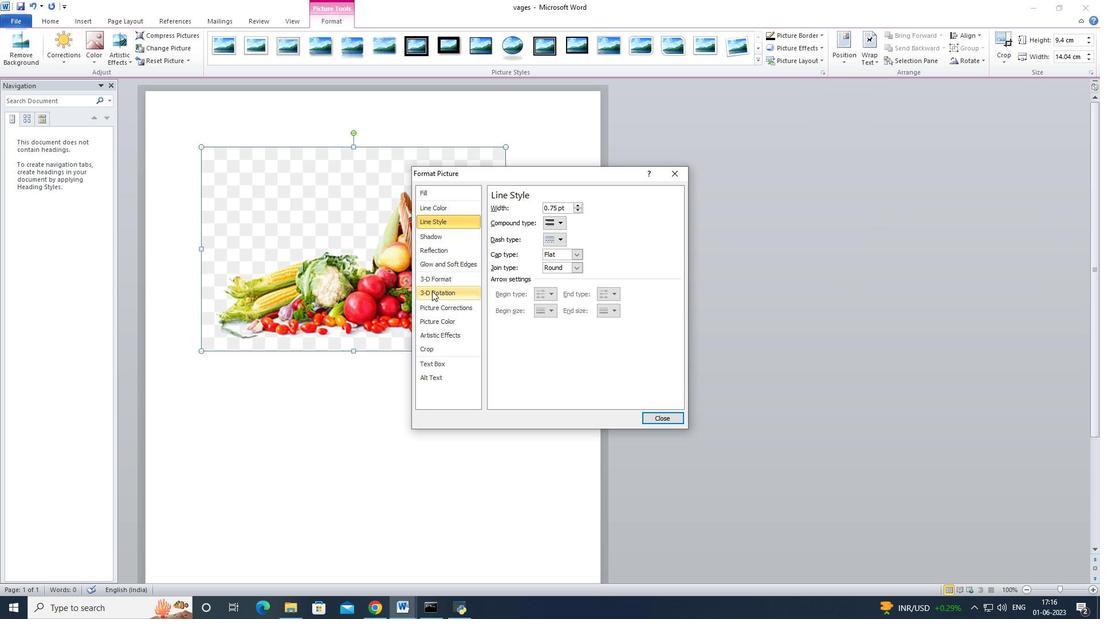 
Action: Mouse pressed left at (436, 280)
Screenshot: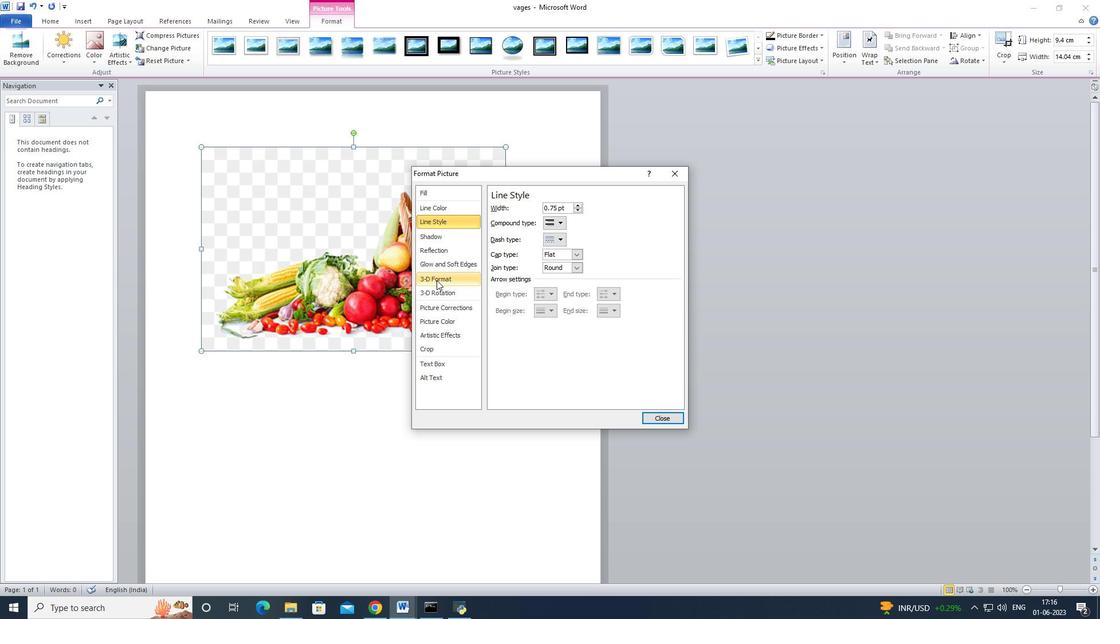 
Action: Mouse moved to (439, 289)
Screenshot: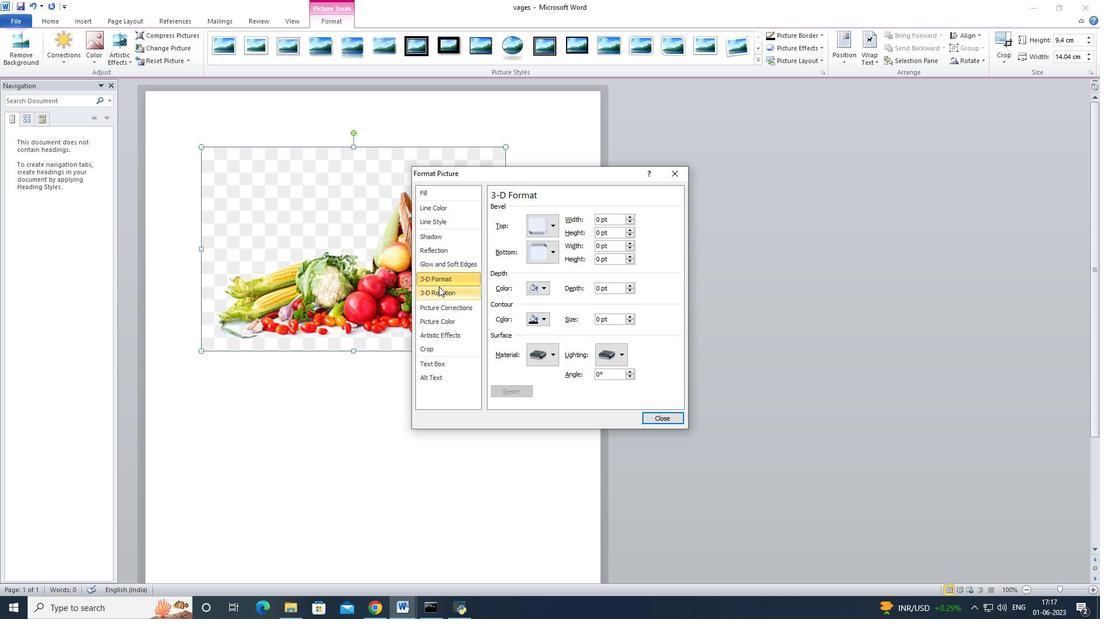 
Action: Mouse pressed left at (439, 289)
Screenshot: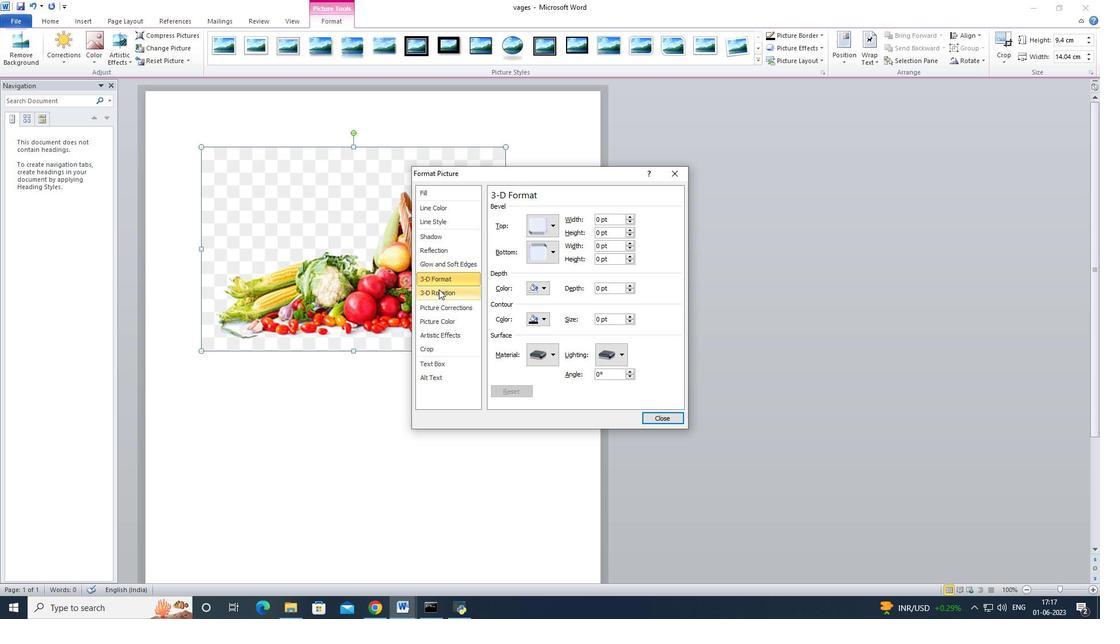 
Action: Mouse moved to (681, 170)
Screenshot: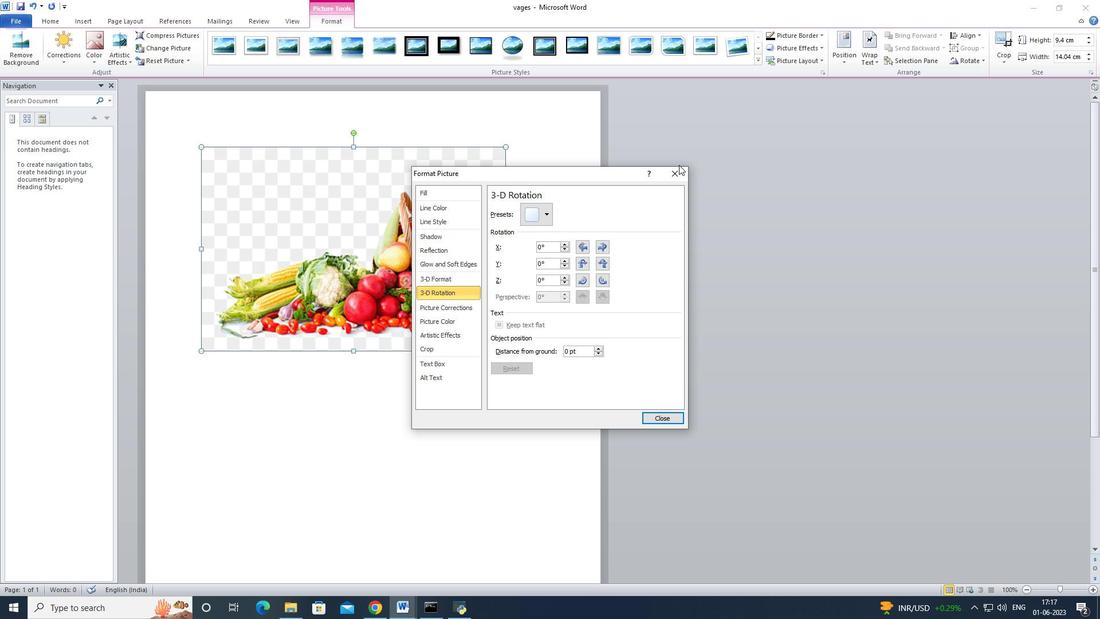 
Action: Mouse pressed left at (681, 170)
Screenshot: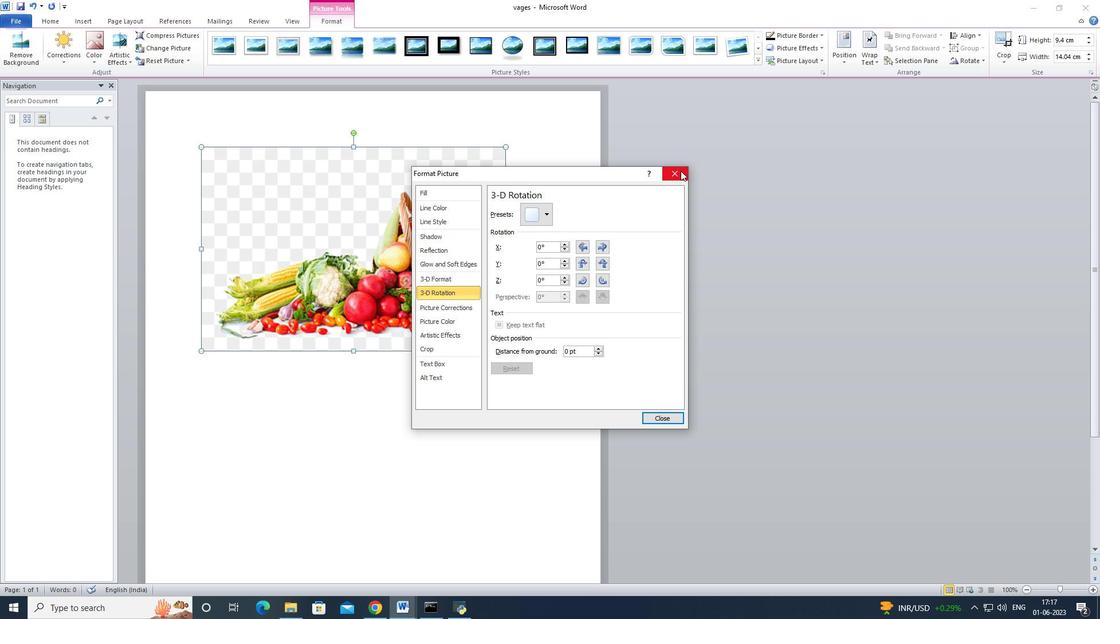 
Action: Mouse moved to (816, 32)
Screenshot: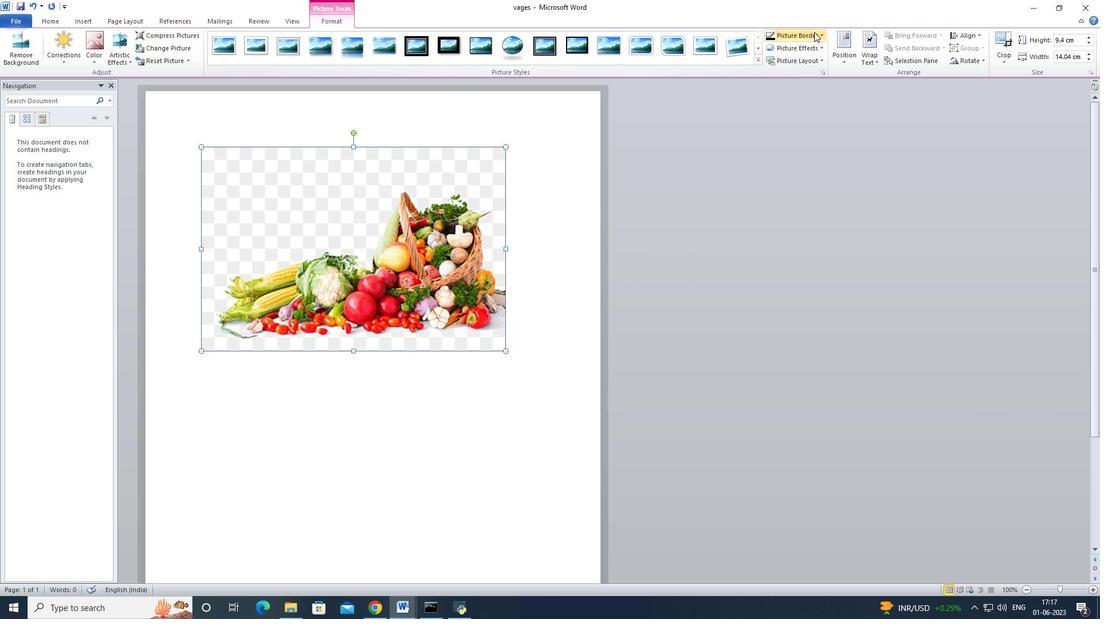 
Action: Mouse pressed left at (816, 32)
Screenshot: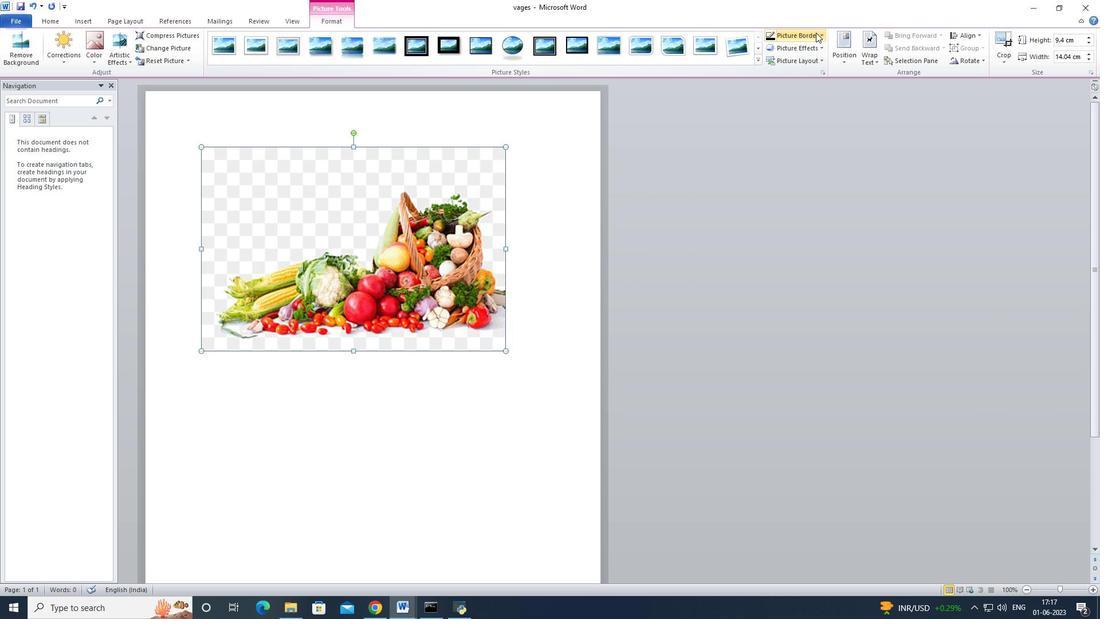
Action: Mouse moved to (807, 163)
Screenshot: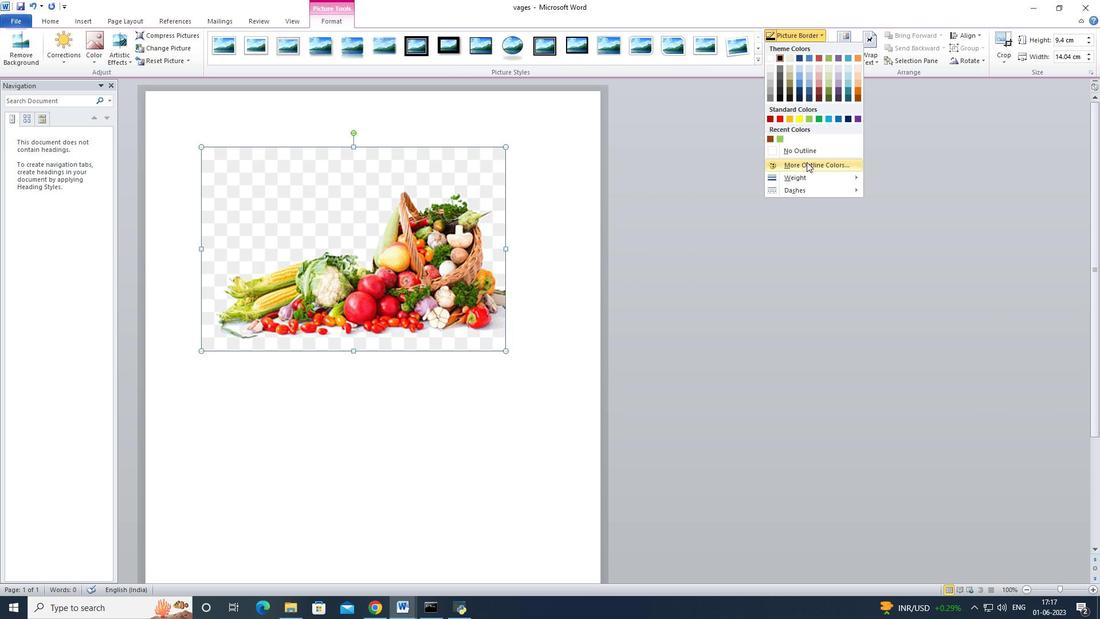 
Action: Mouse pressed left at (807, 163)
Screenshot: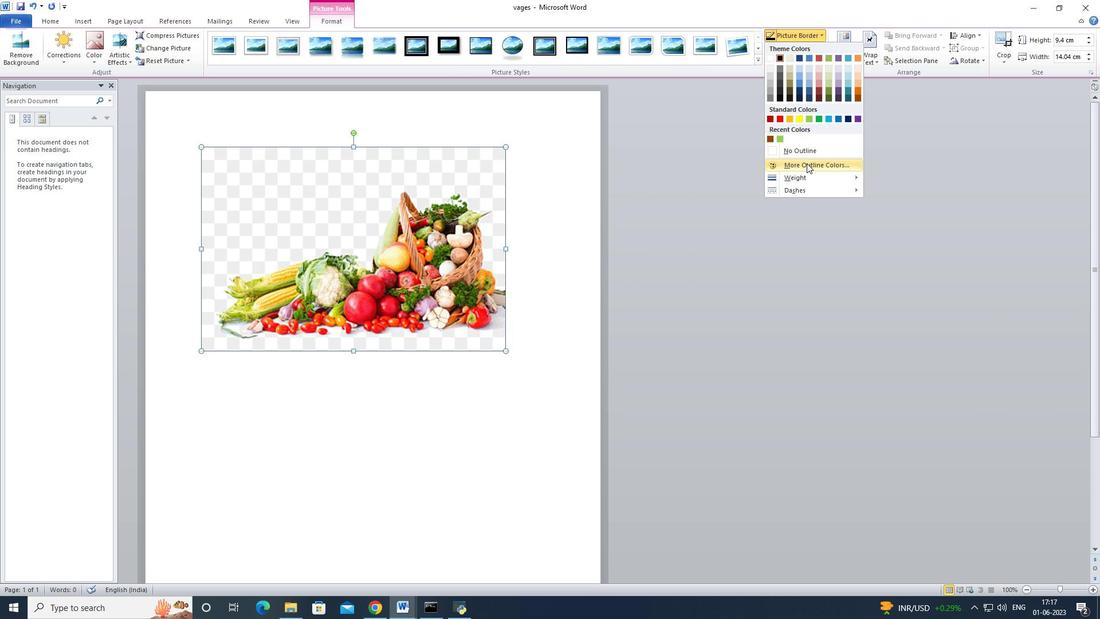 
Action: Mouse moved to (624, 180)
Screenshot: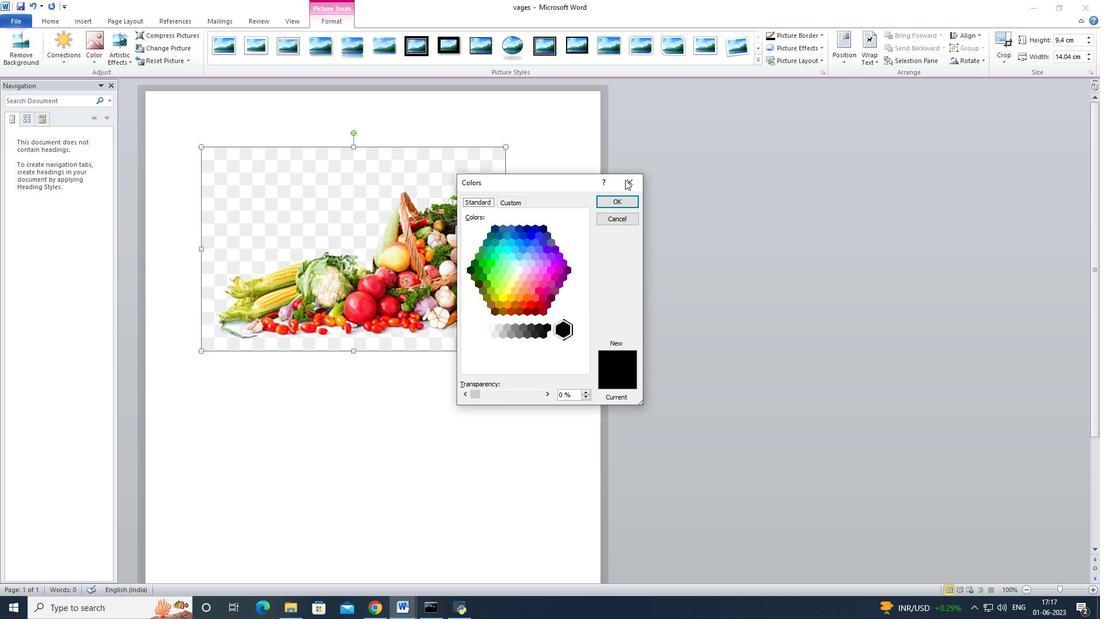 
Action: Mouse pressed left at (624, 180)
Screenshot: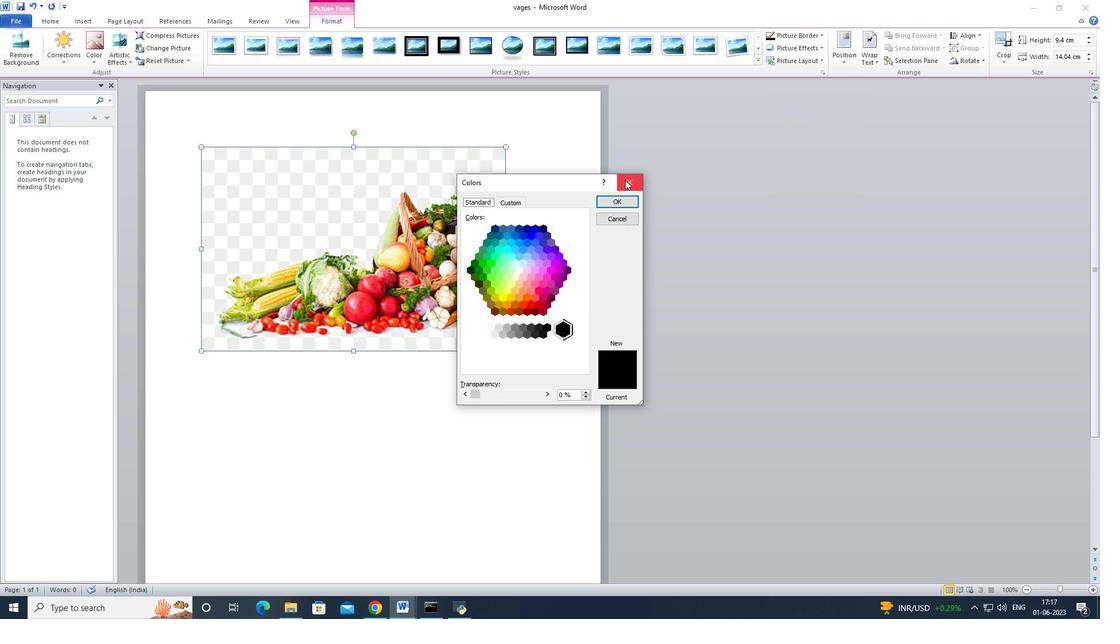 
Action: Mouse moved to (798, 50)
Screenshot: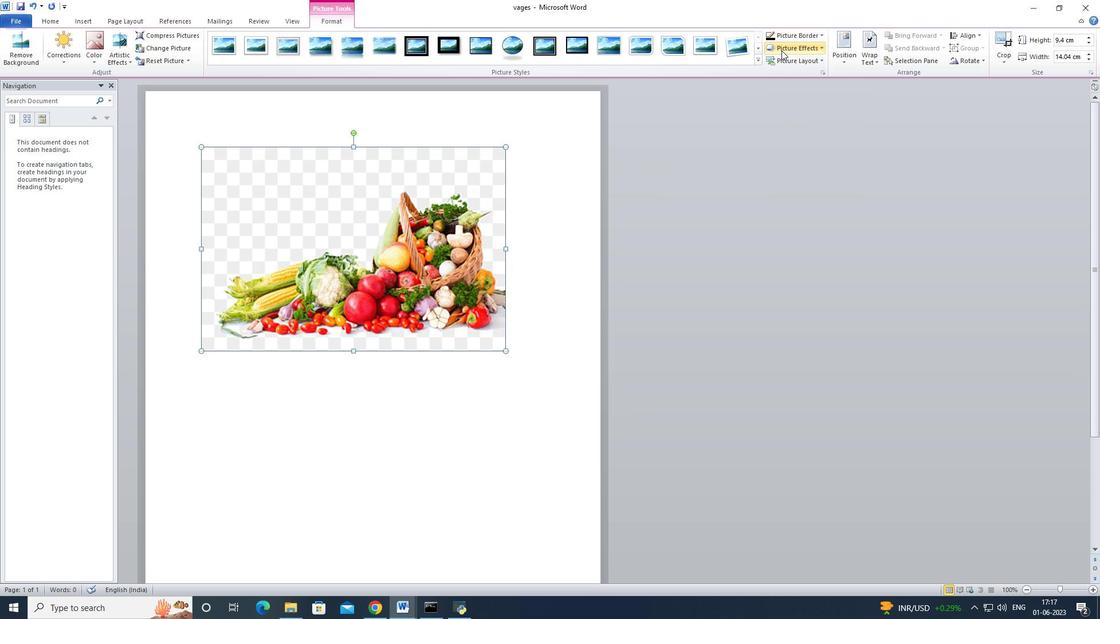
Action: Mouse pressed left at (798, 50)
Screenshot: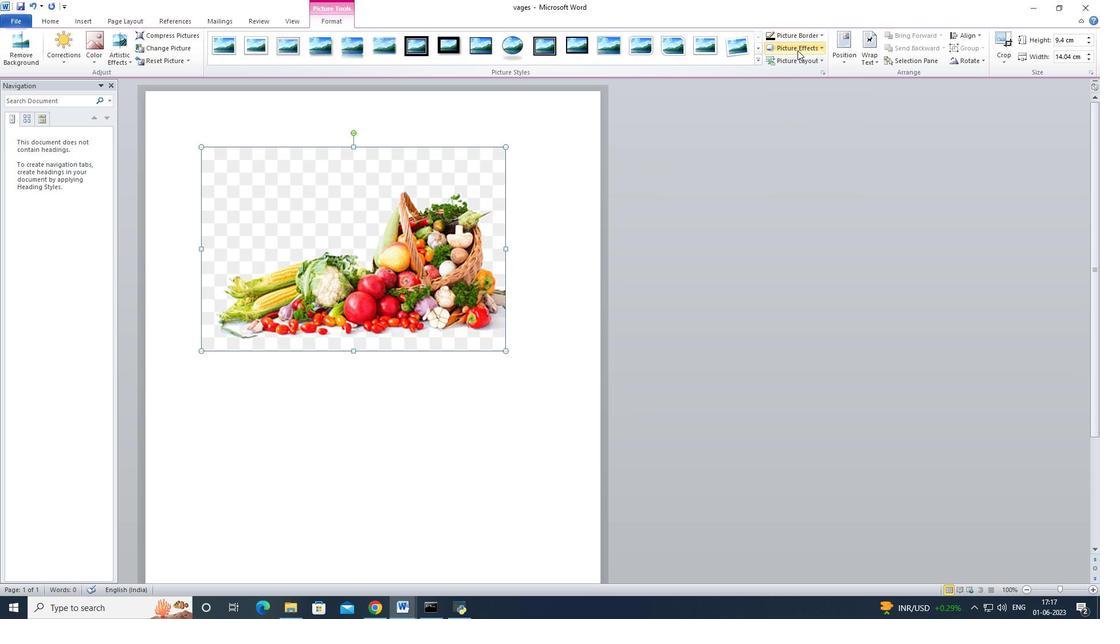
Action: Mouse moved to (808, 216)
Screenshot: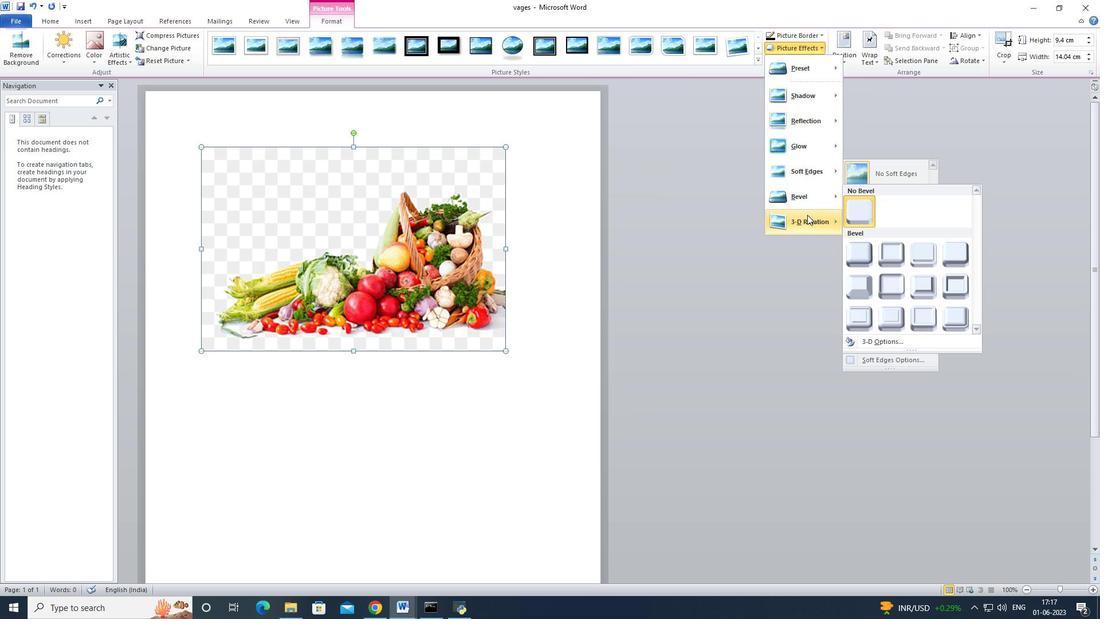 
Action: Mouse pressed left at (808, 216)
Screenshot: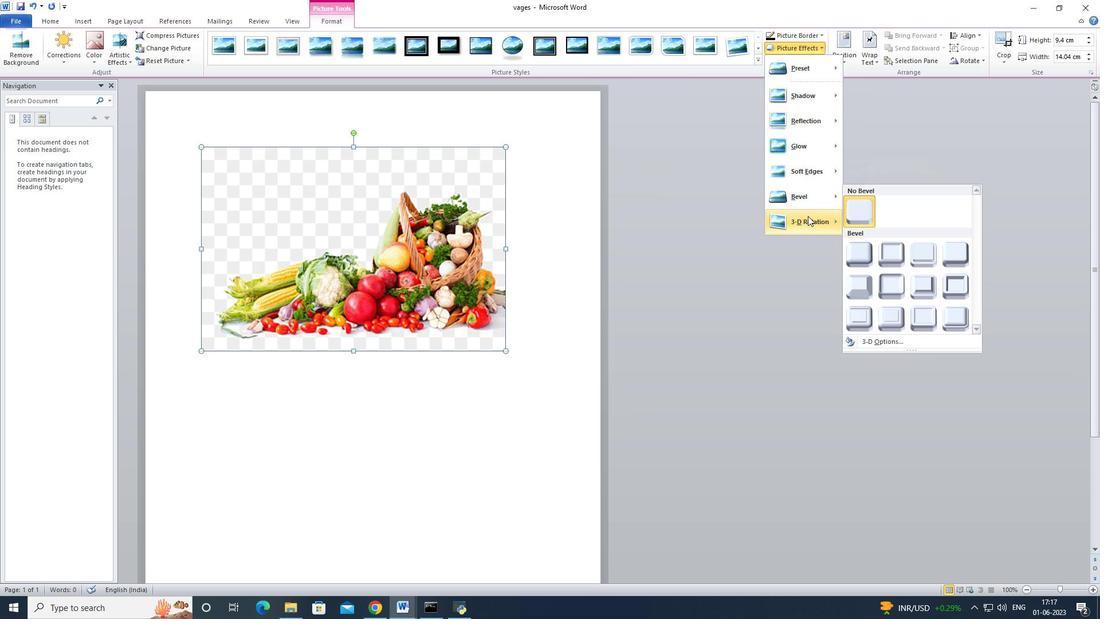 
Action: Mouse moved to (877, 388)
Screenshot: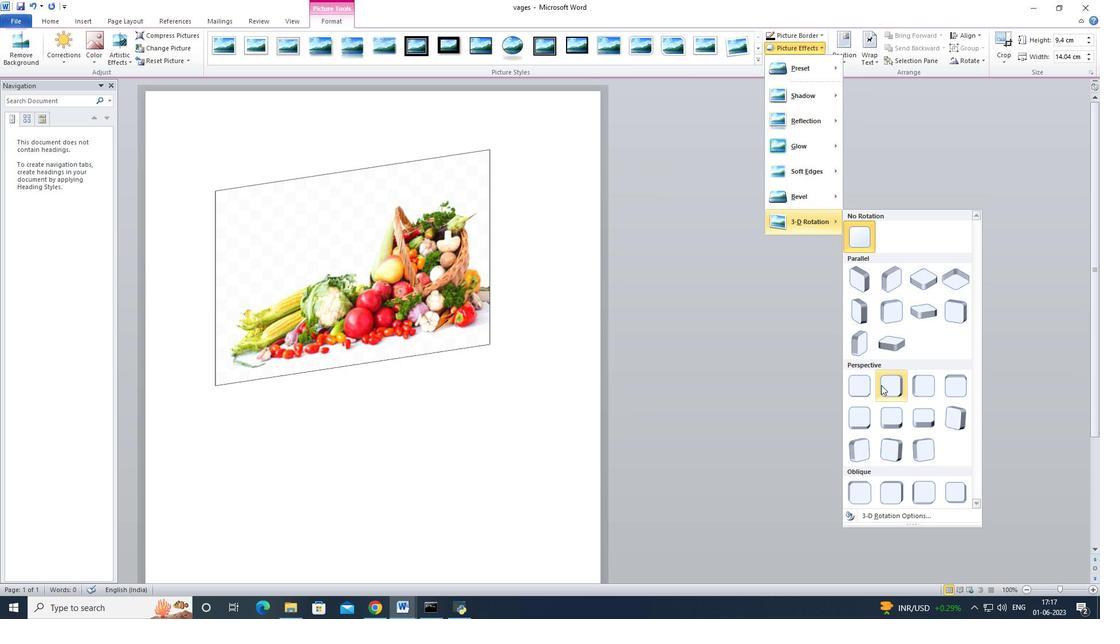 
Action: Mouse pressed left at (877, 388)
Screenshot: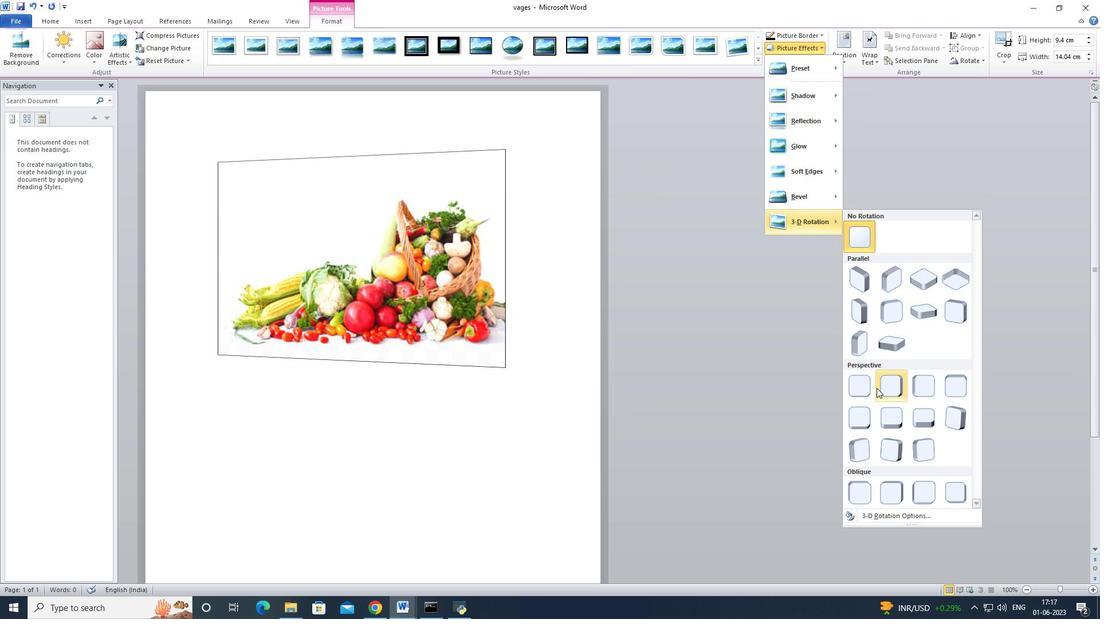
Action: Mouse moved to (816, 38)
Screenshot: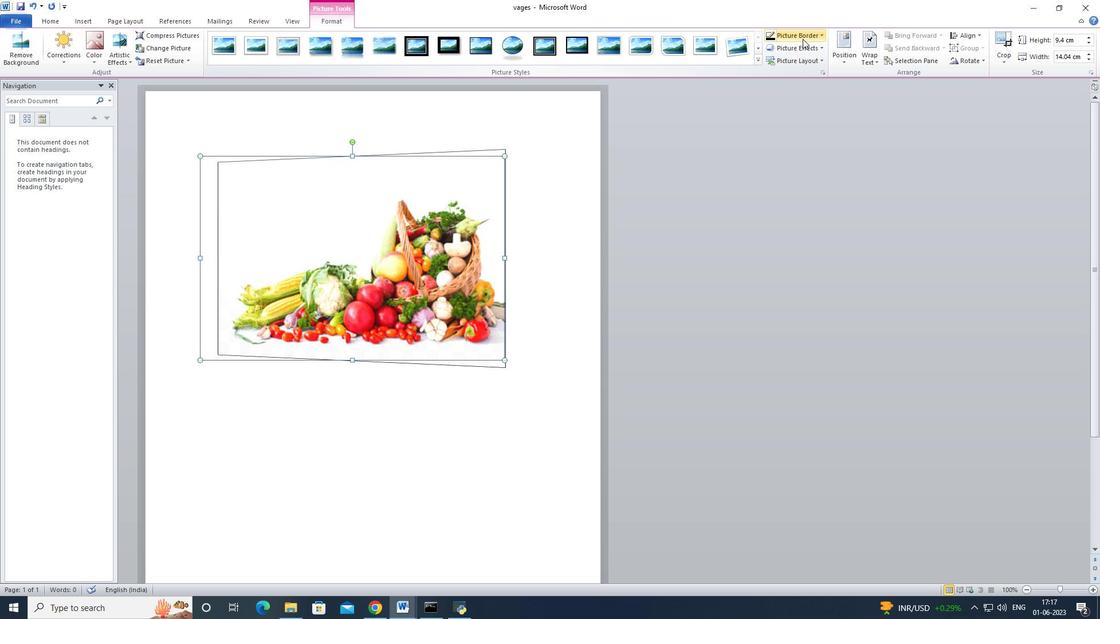 
Action: Mouse pressed left at (816, 38)
Screenshot: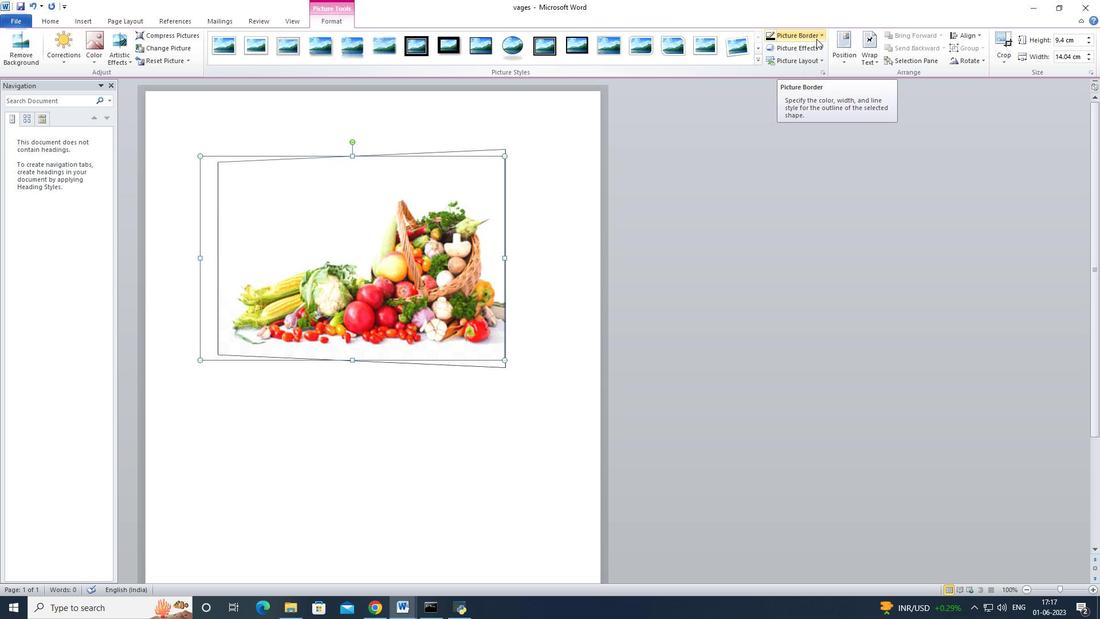 
Action: Mouse moved to (906, 240)
Screenshot: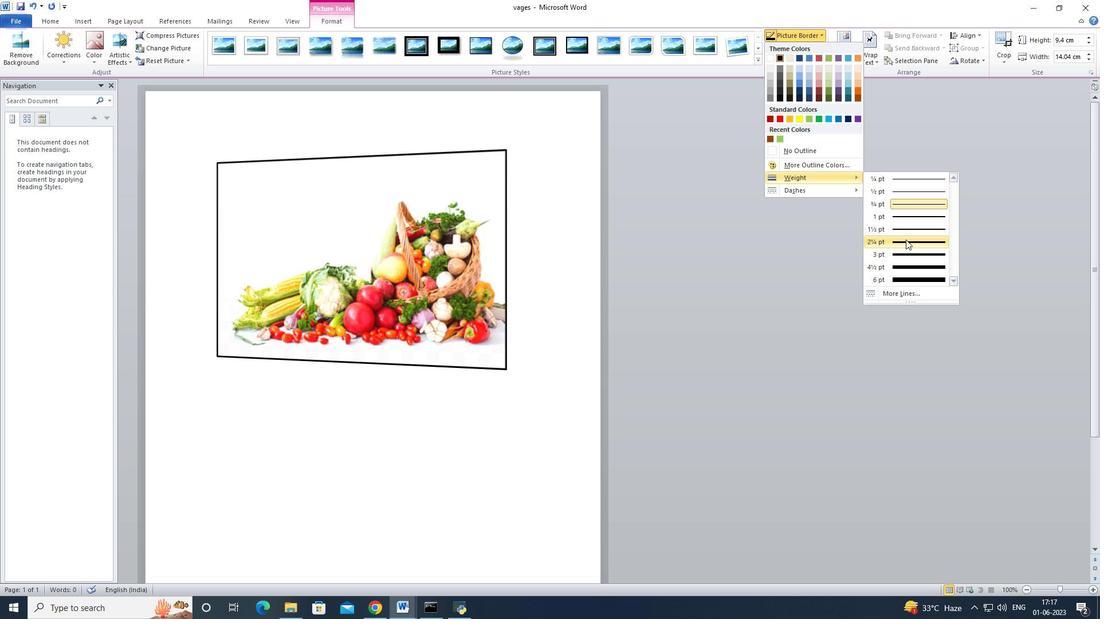 
Action: Mouse pressed left at (906, 240)
Screenshot: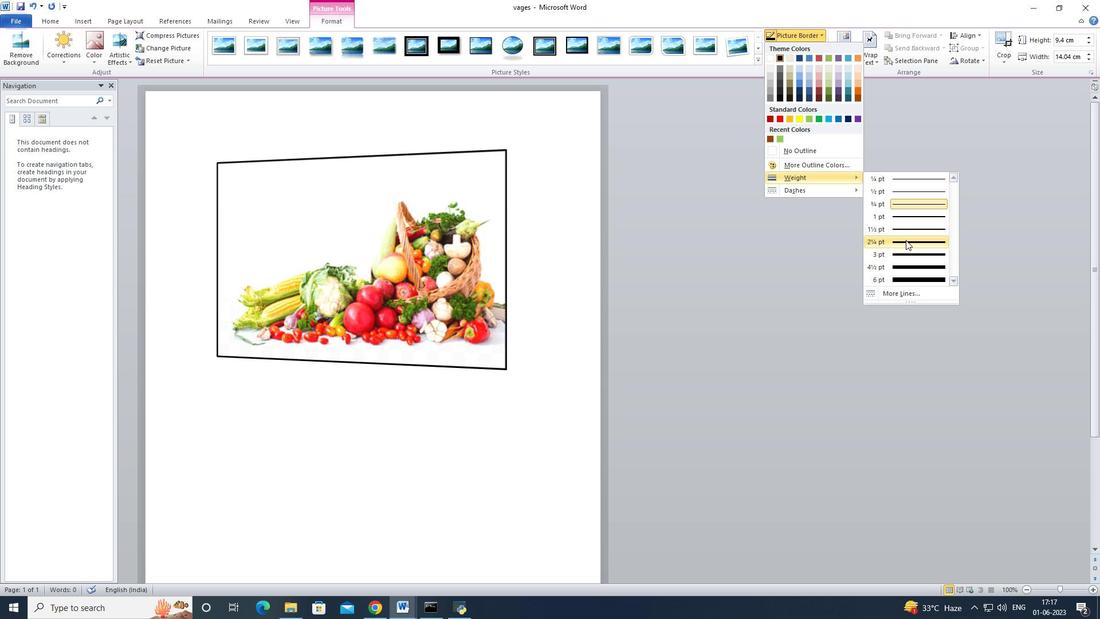 
Action: Mouse moved to (552, 266)
Screenshot: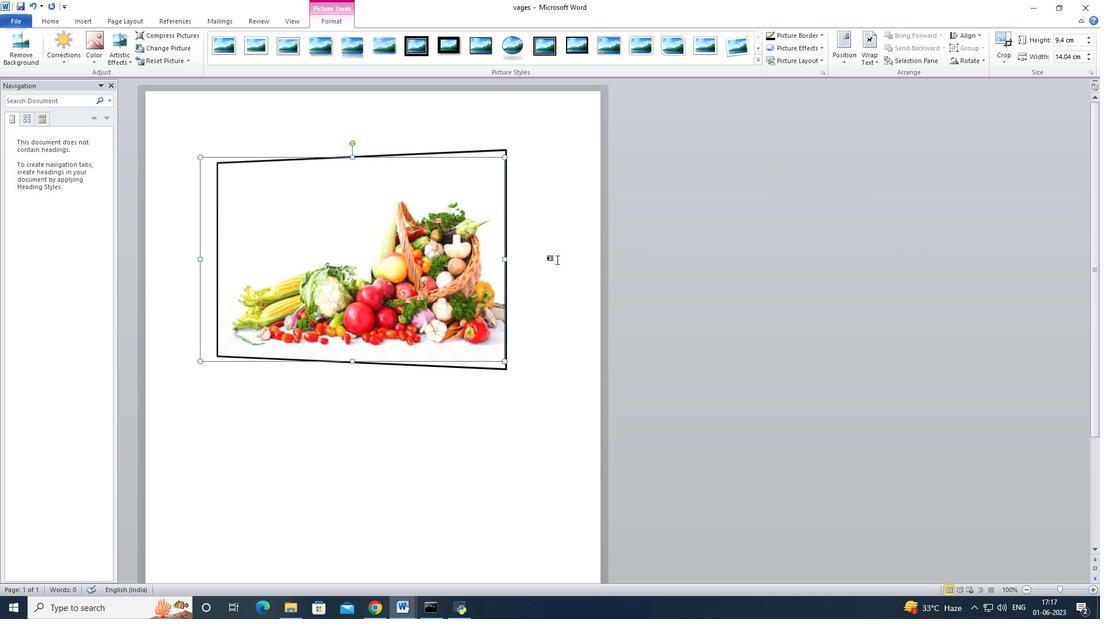 
Action: Mouse pressed left at (552, 266)
Screenshot: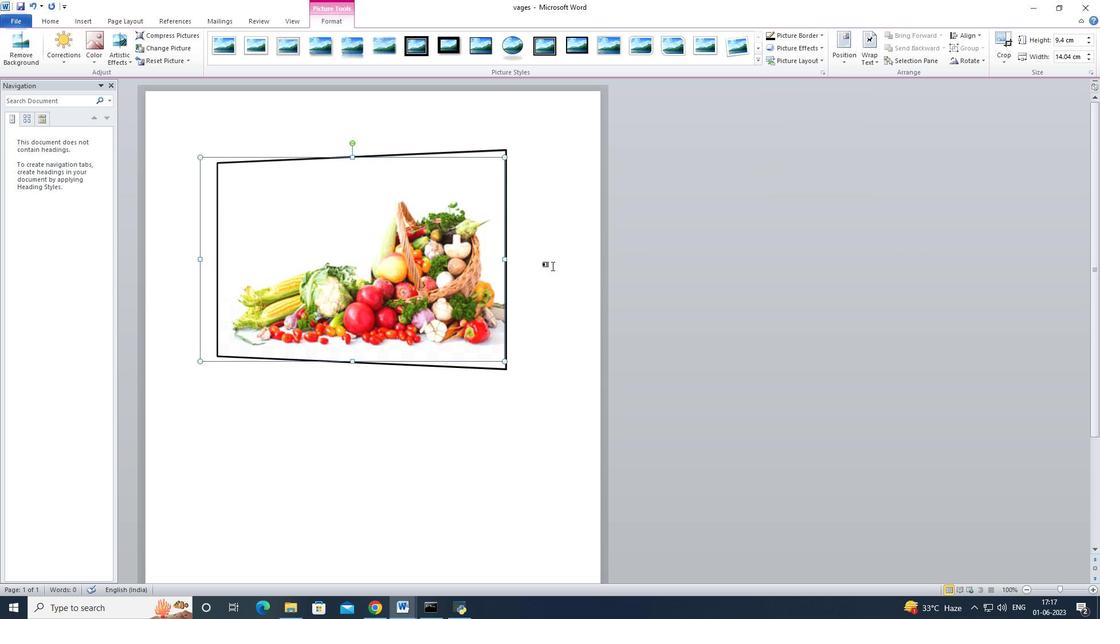 
Action: Mouse moved to (504, 277)
Screenshot: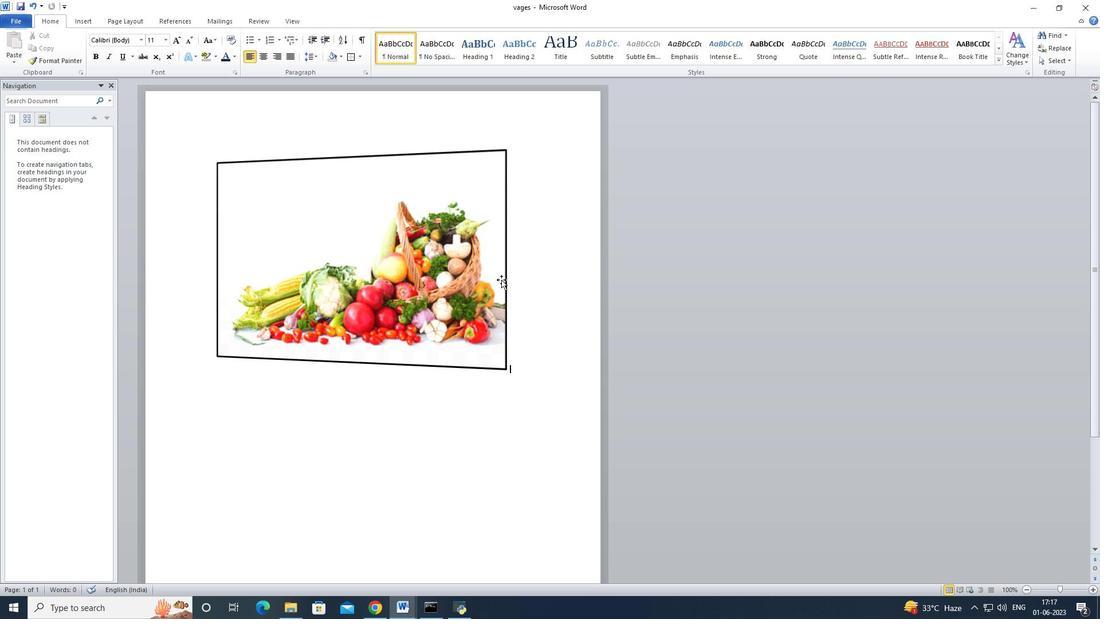 
Action: Mouse pressed left at (504, 277)
Screenshot: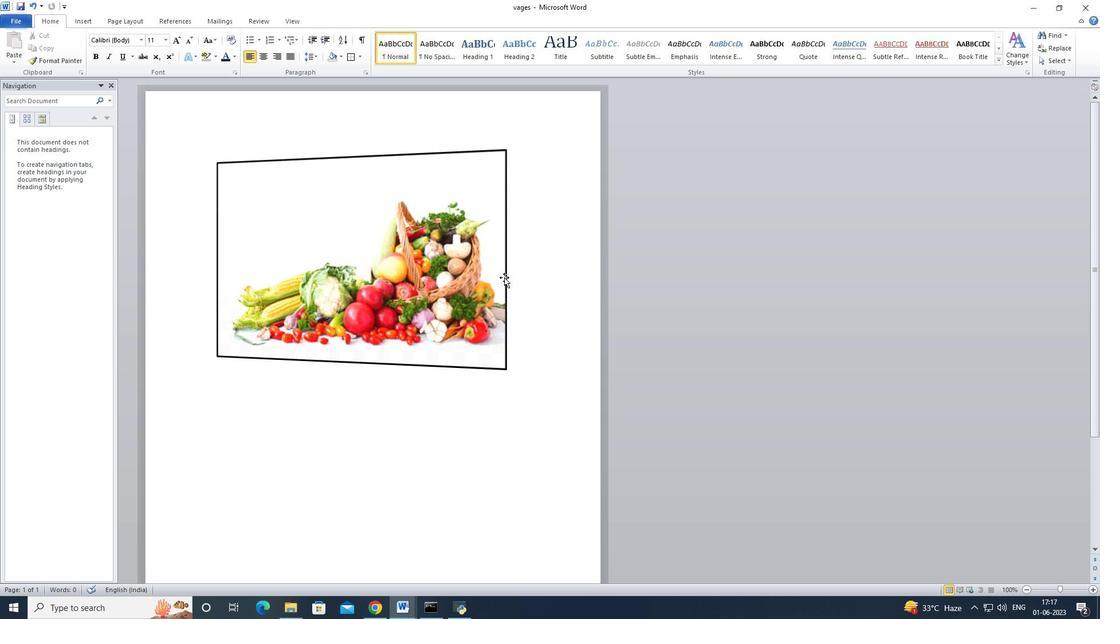 
Action: Mouse moved to (819, 37)
Screenshot: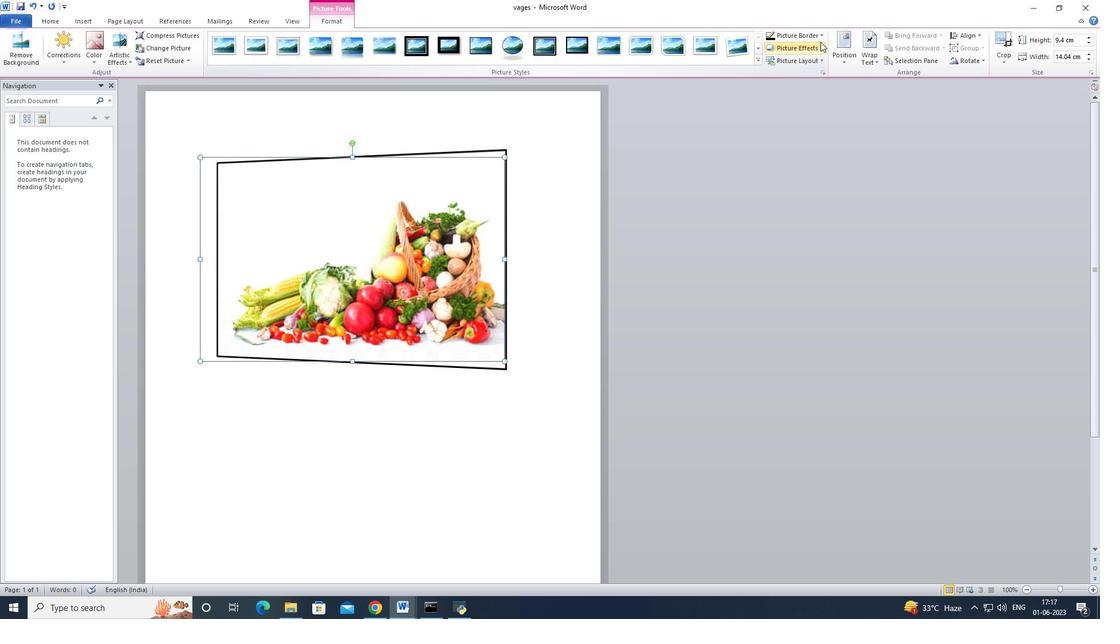 
Action: Mouse pressed left at (819, 37)
Screenshot: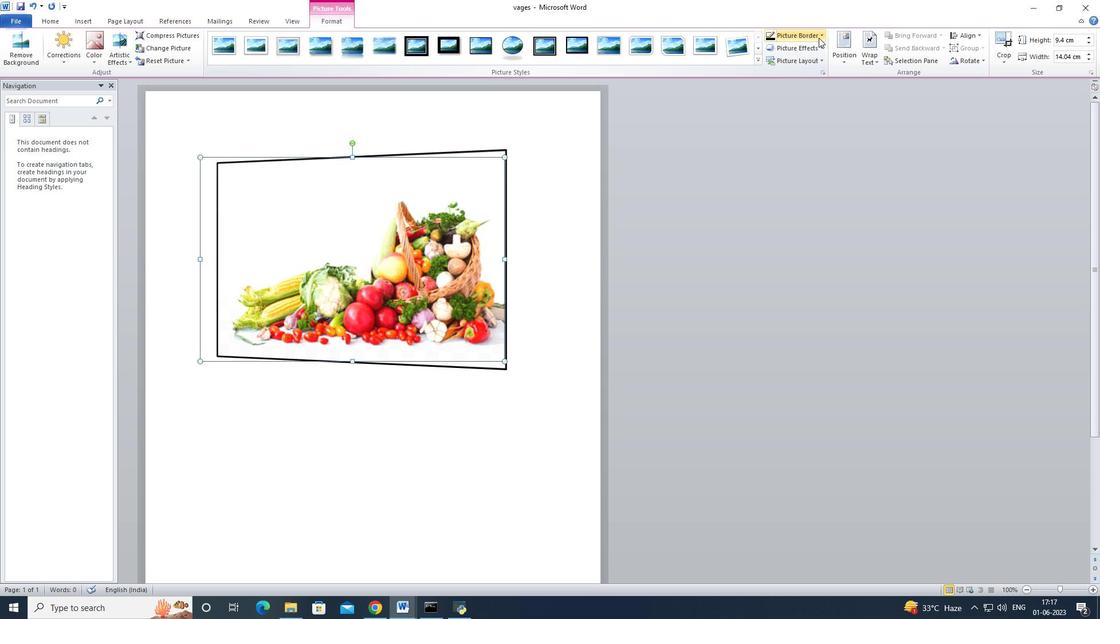 
Action: Mouse moved to (553, 205)
Screenshot: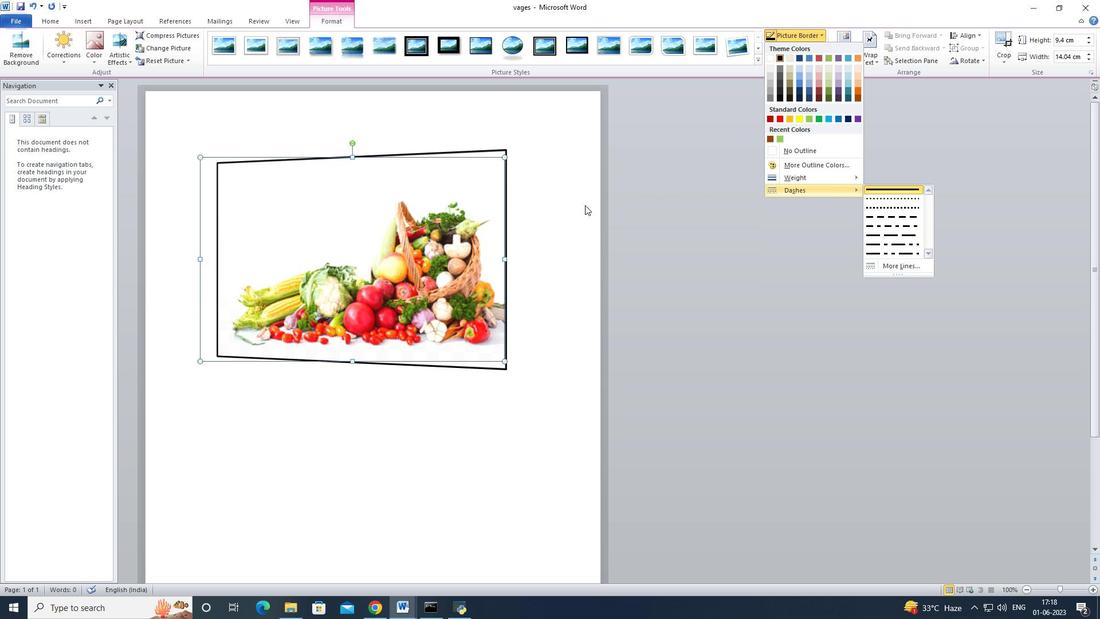 
Action: Mouse pressed left at (553, 205)
Screenshot: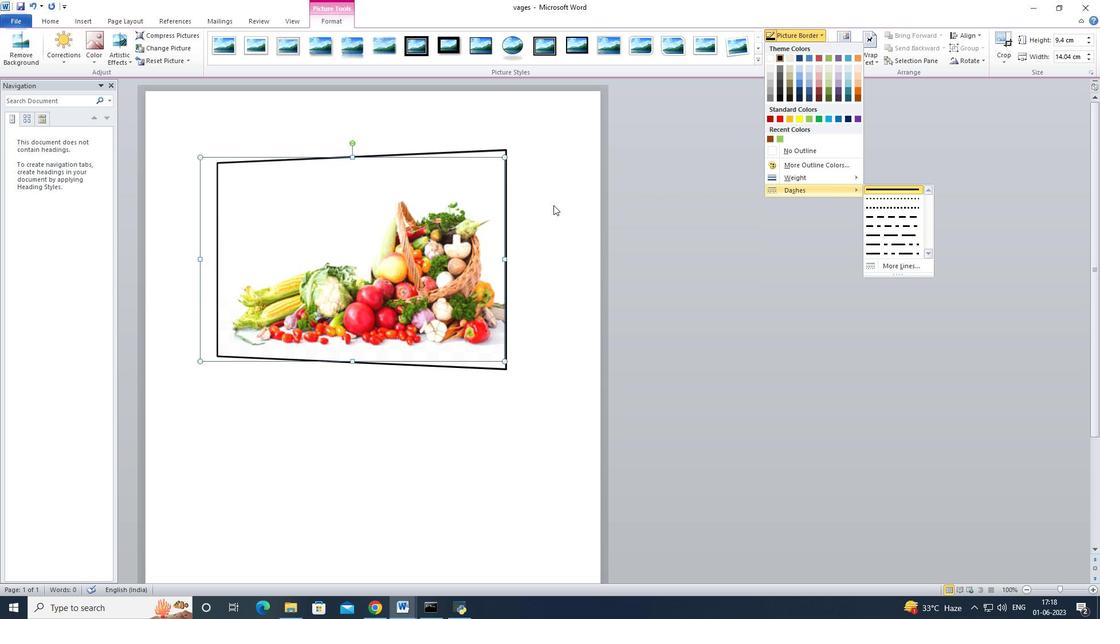 
Action: Mouse moved to (455, 378)
Screenshot: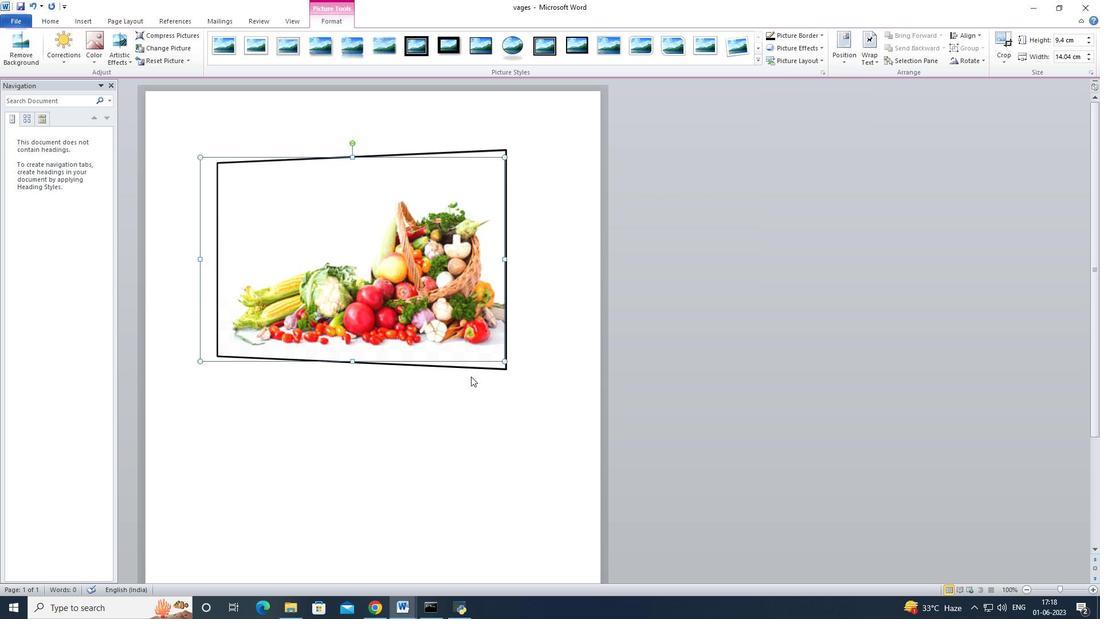 
Action: Mouse pressed left at (455, 378)
Screenshot: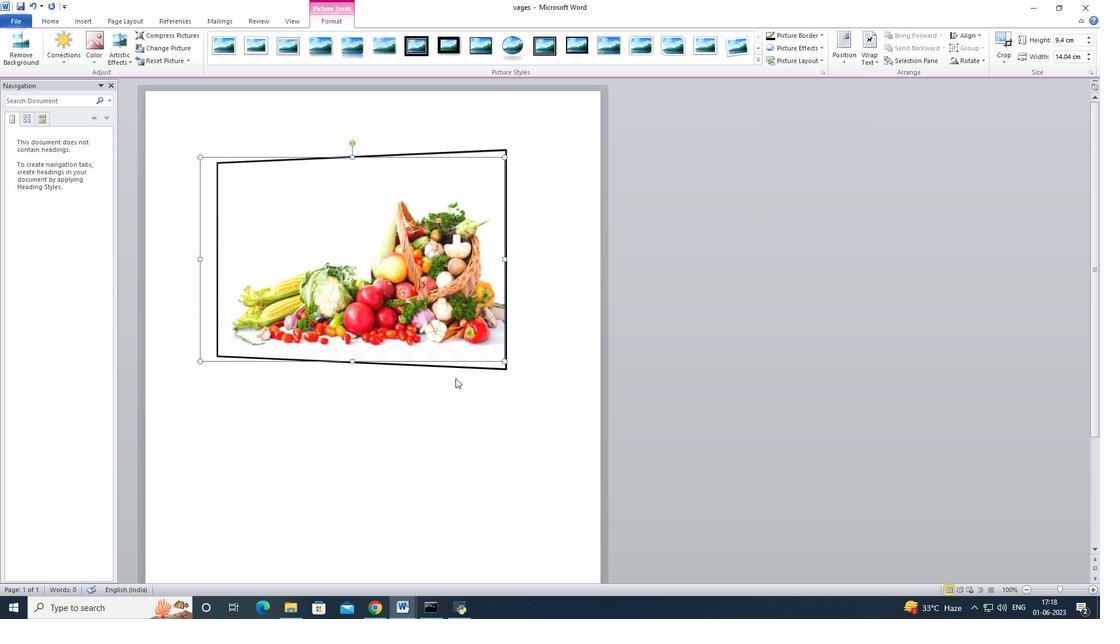 
Action: Mouse moved to (525, 356)
Screenshot: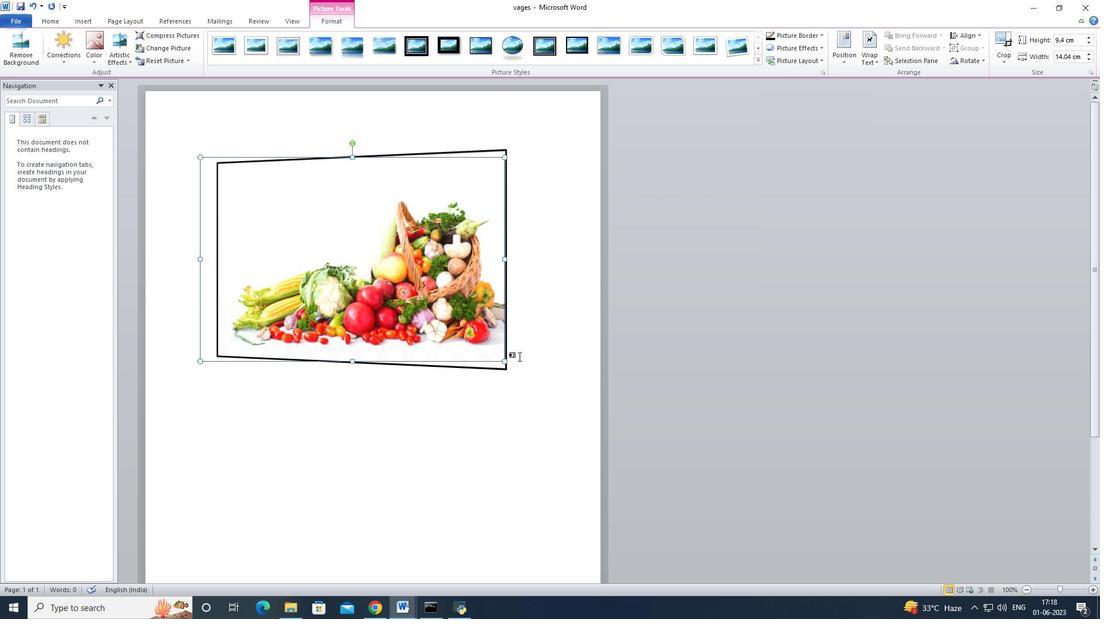 
Action: Mouse pressed left at (525, 356)
Screenshot: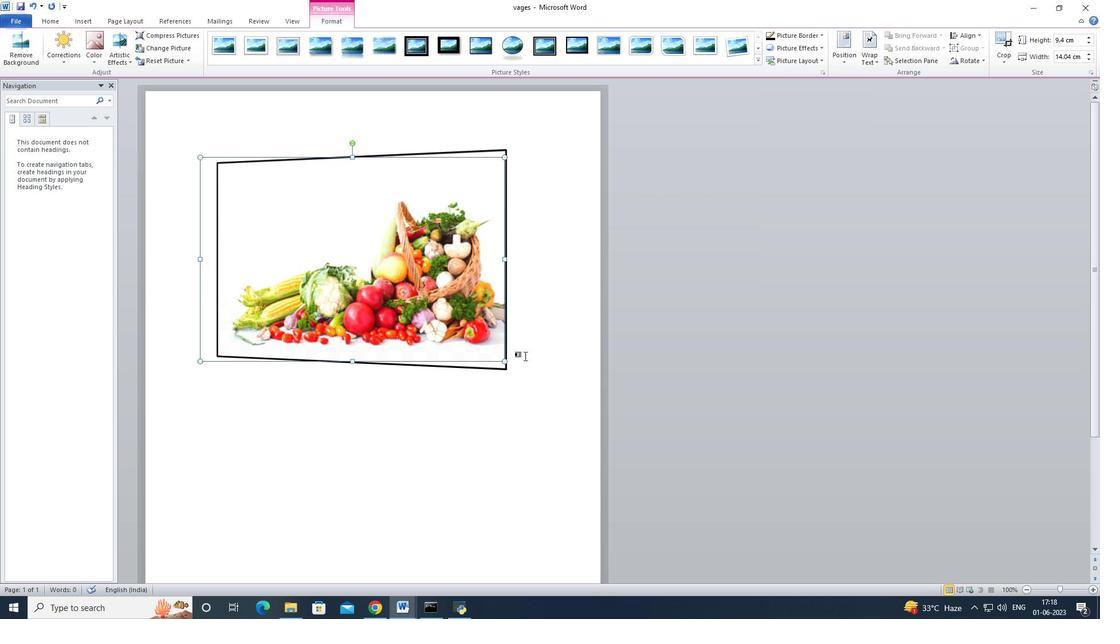 
Action: Mouse moved to (526, 355)
Screenshot: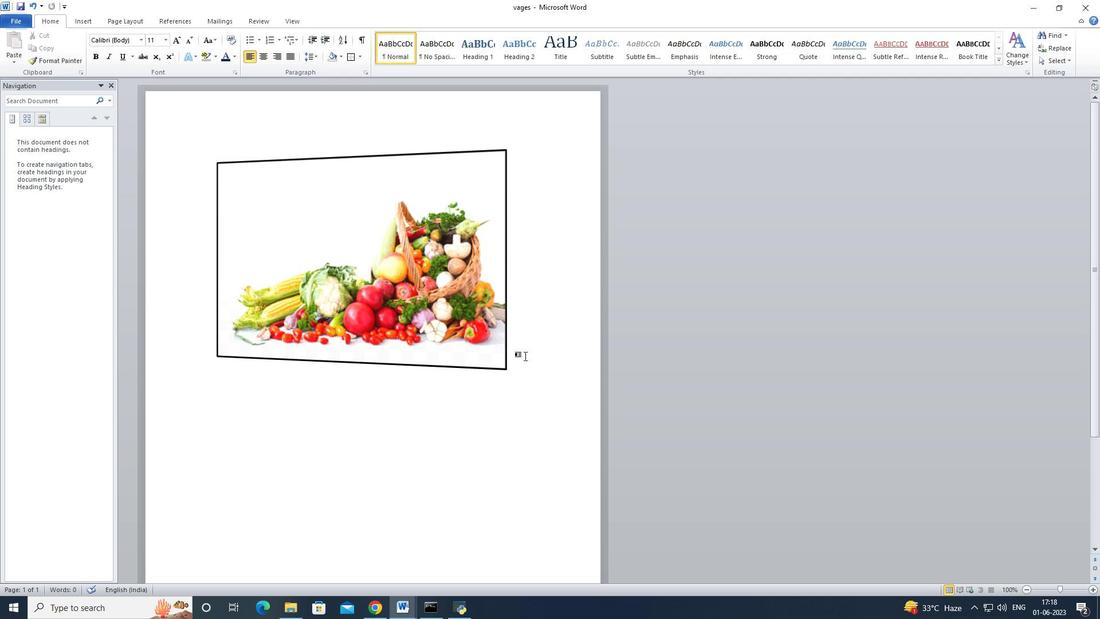 
Action: Key pressed ctrl+Sctrl+S<'\x13'>
Screenshot: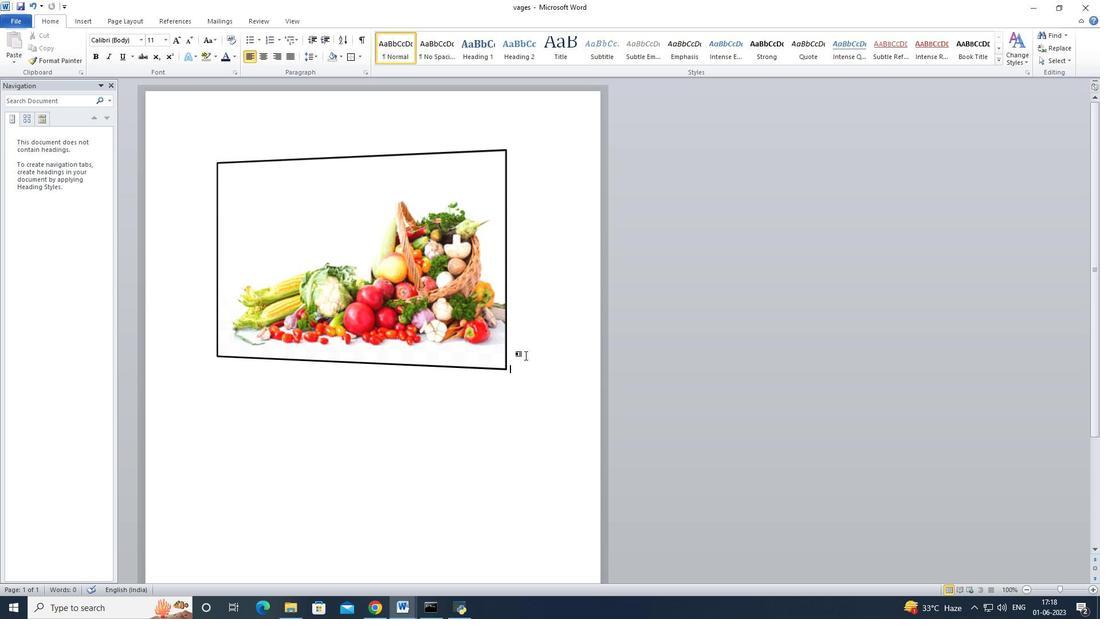 
Action: Mouse moved to (546, 241)
Screenshot: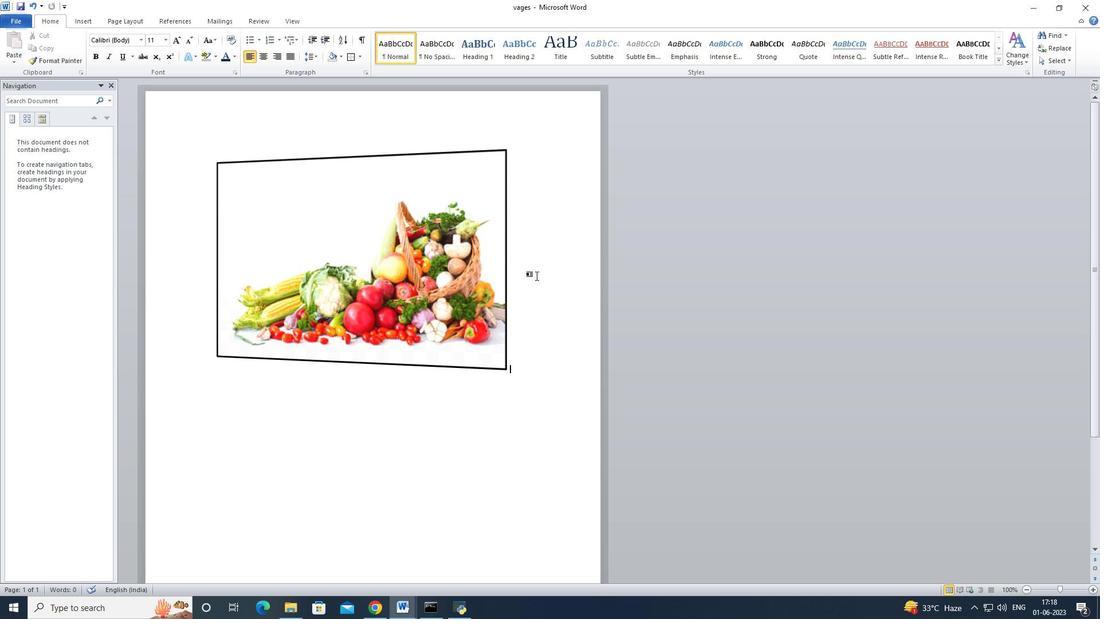 
